 Task: Log work in the project AgileHorizon for the issue 'Upgrade the server infrastructure of a web application to improve performance and reliability' spent time as '2w 6d 19h 28m' and remaining time as '1w 1d 12h 4m' and add a flag. Now add the issue to the epic 'Cloud migration'. Log work in the project AgileHorizon for the issue 'Create a new online platform for online public speaking courses with advanced speech analysis and feedback features' spent time as '3w 6d 8h 57m' and remaining time as '2w 3d 22h 19m' and clone the issue. Now add the issue to the epic 'Network infrastructure upgrade'
Action: Mouse moved to (236, 75)
Screenshot: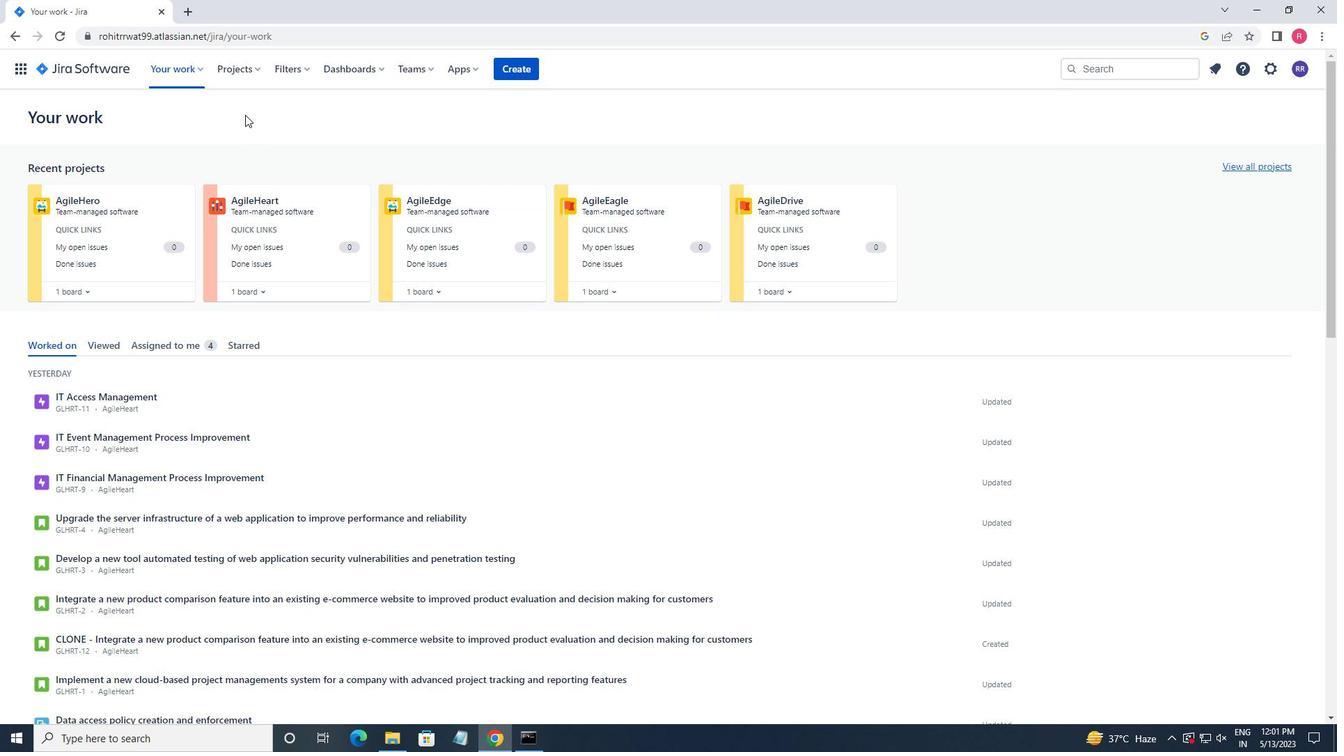 
Action: Mouse pressed left at (236, 75)
Screenshot: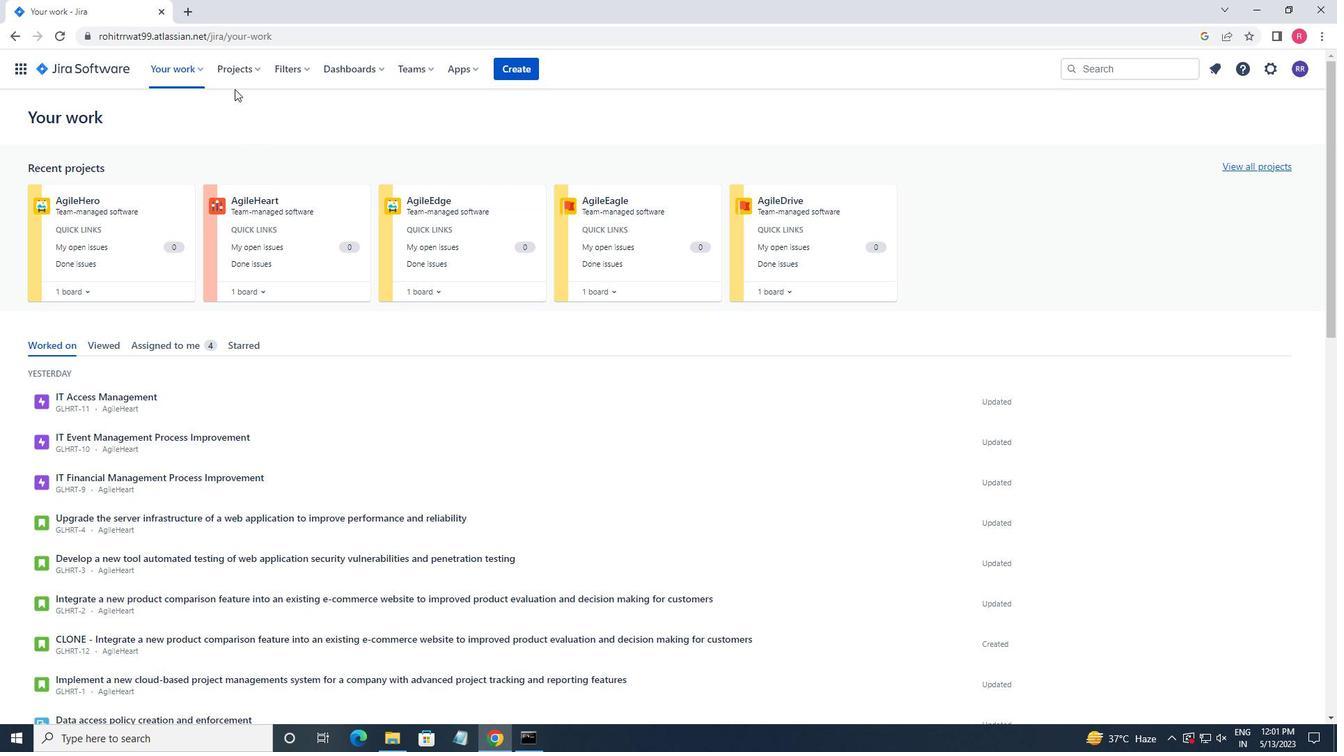 
Action: Mouse moved to (280, 138)
Screenshot: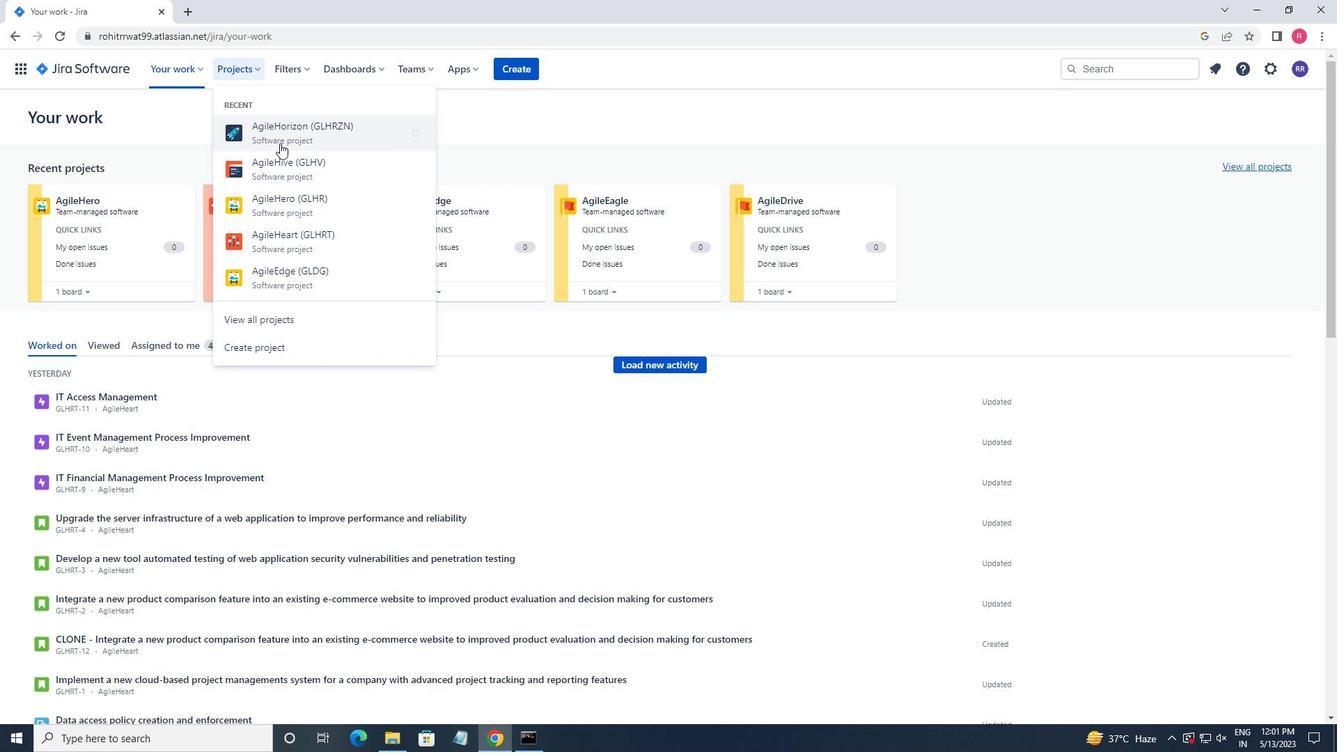
Action: Mouse pressed left at (280, 138)
Screenshot: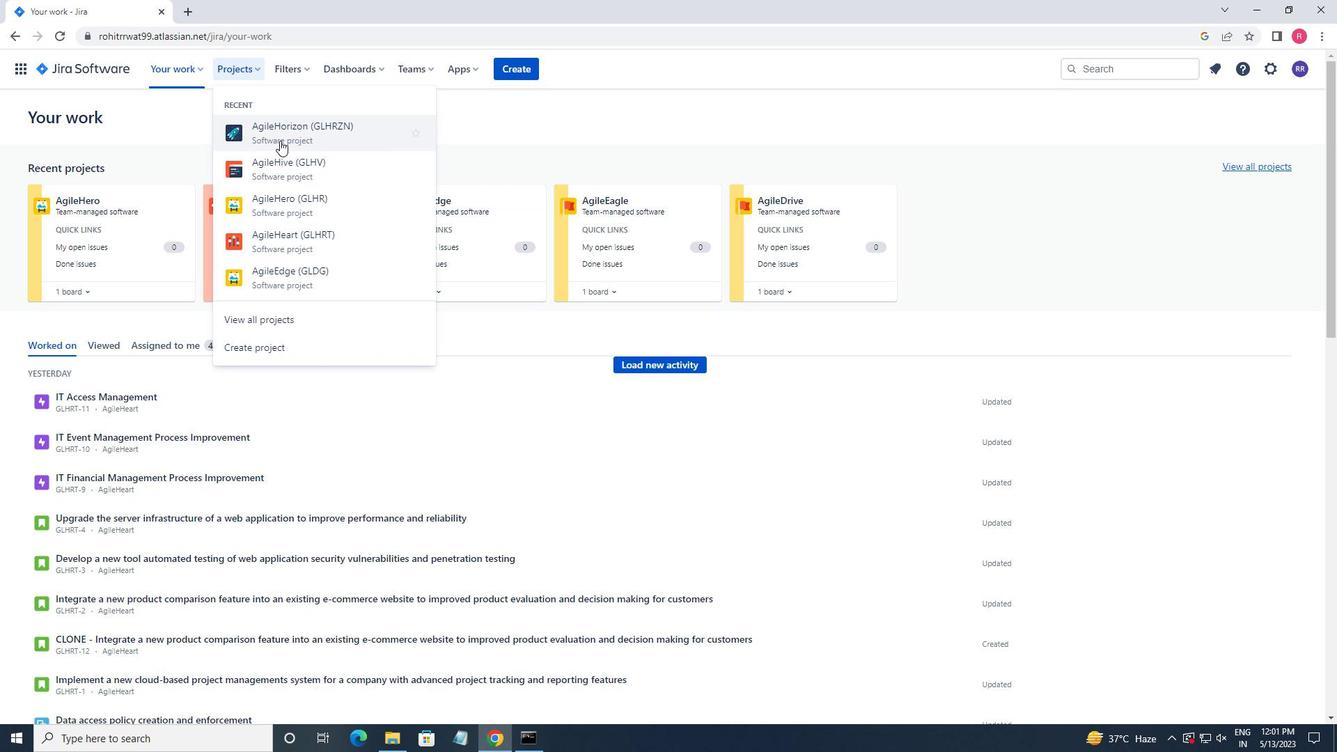 
Action: Mouse moved to (66, 217)
Screenshot: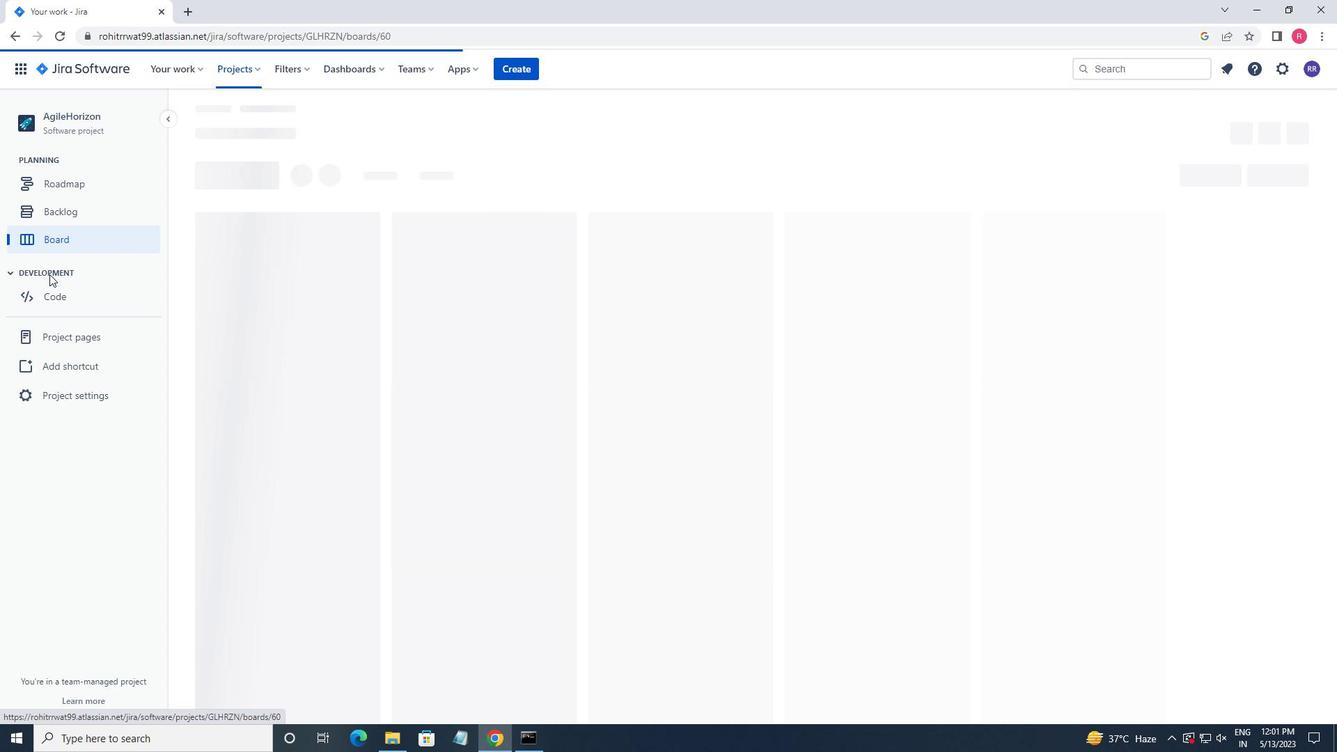 
Action: Mouse pressed left at (66, 217)
Screenshot: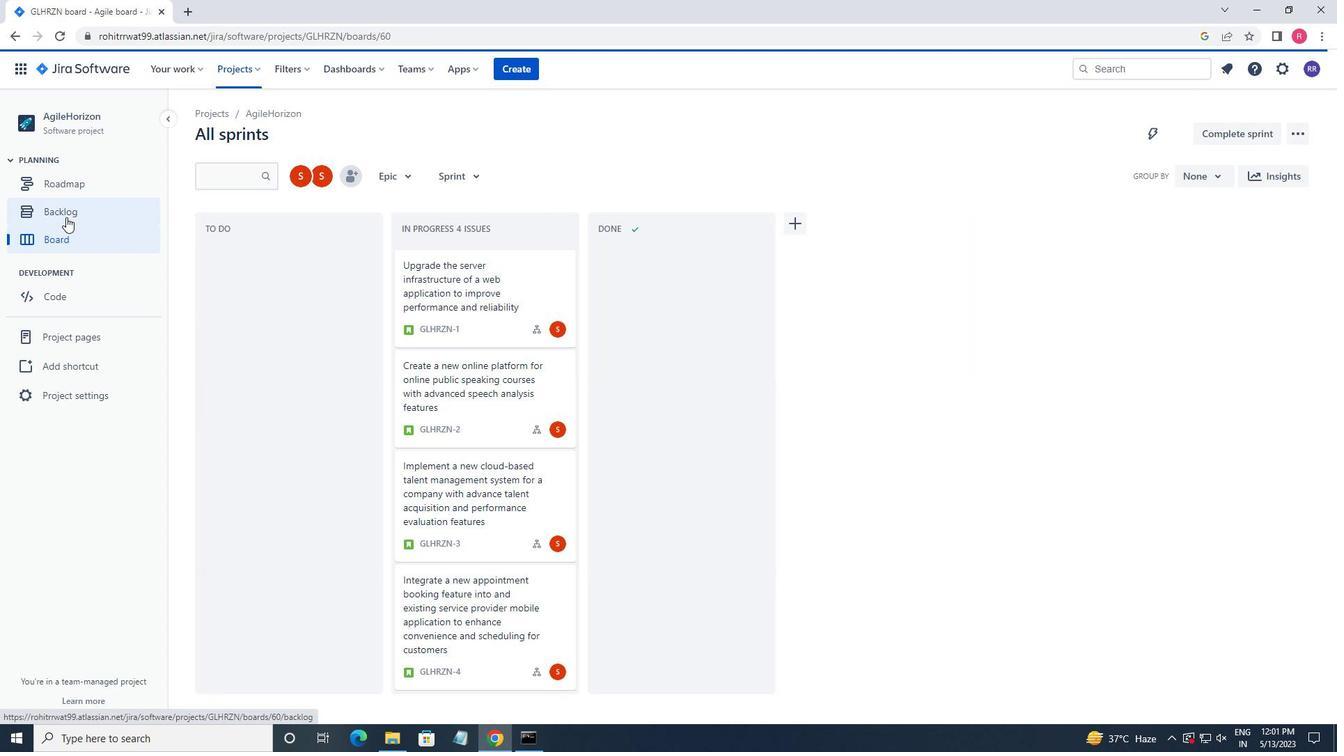 
Action: Mouse moved to (1046, 255)
Screenshot: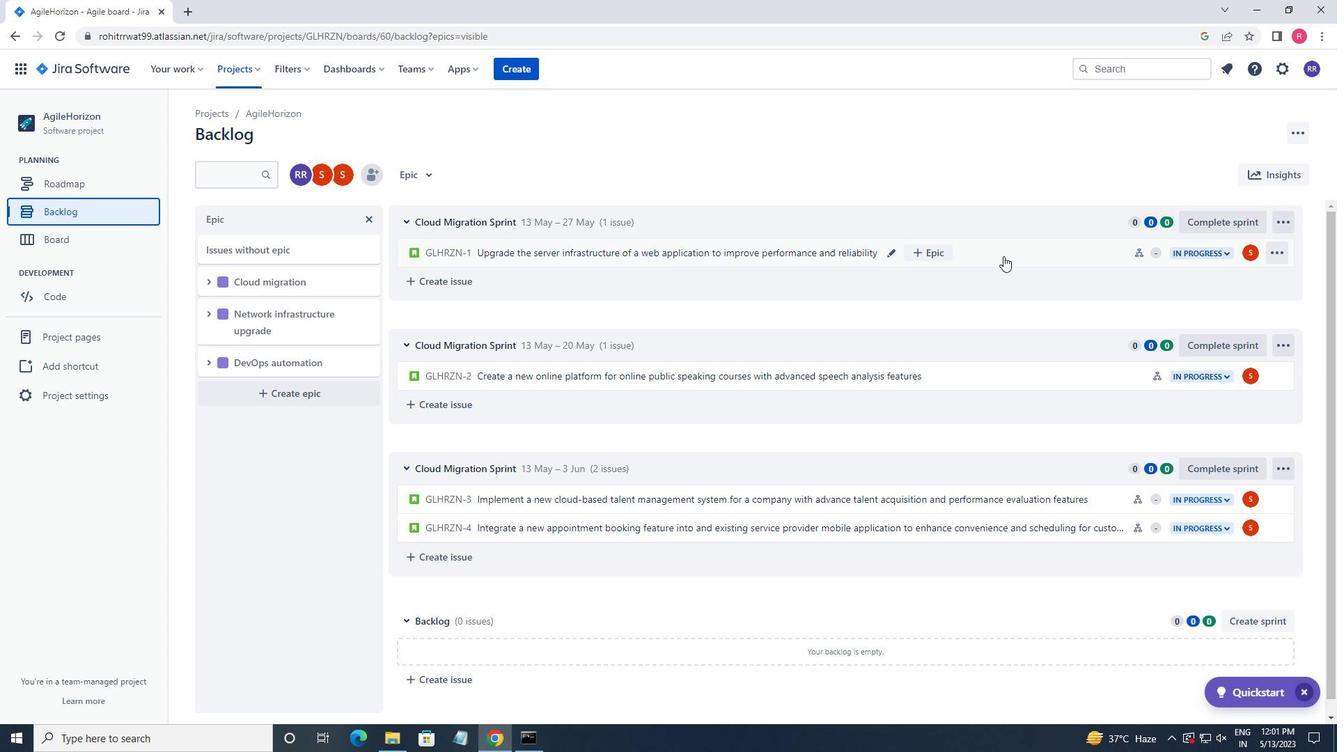 
Action: Mouse pressed left at (1046, 255)
Screenshot: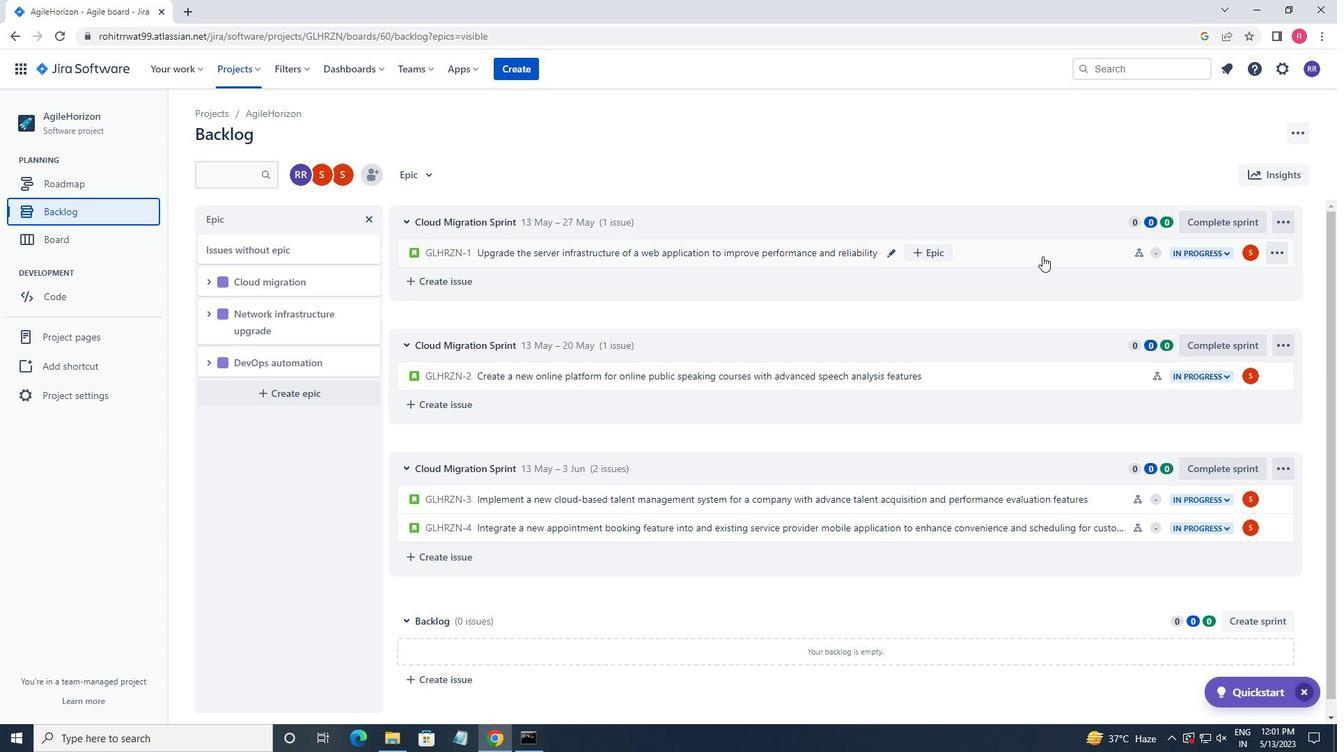 
Action: Mouse moved to (1293, 137)
Screenshot: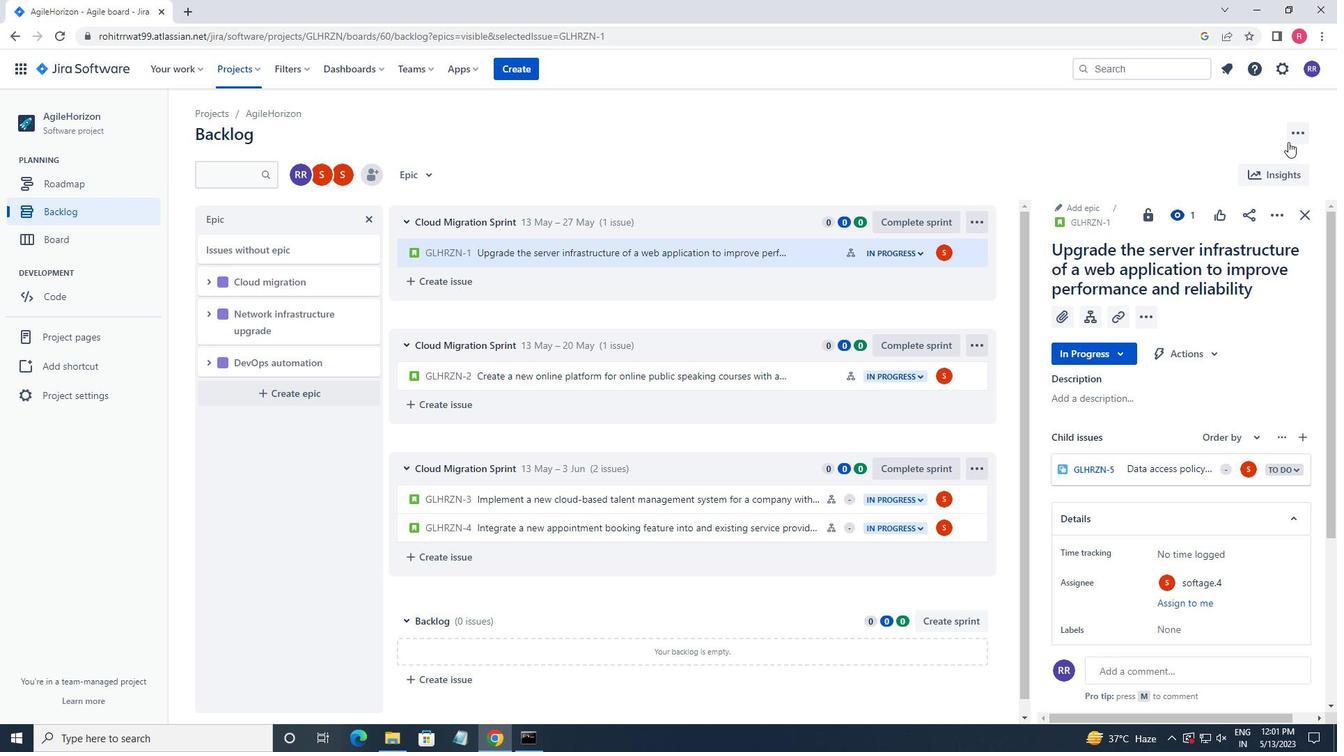 
Action: Mouse pressed left at (1293, 137)
Screenshot: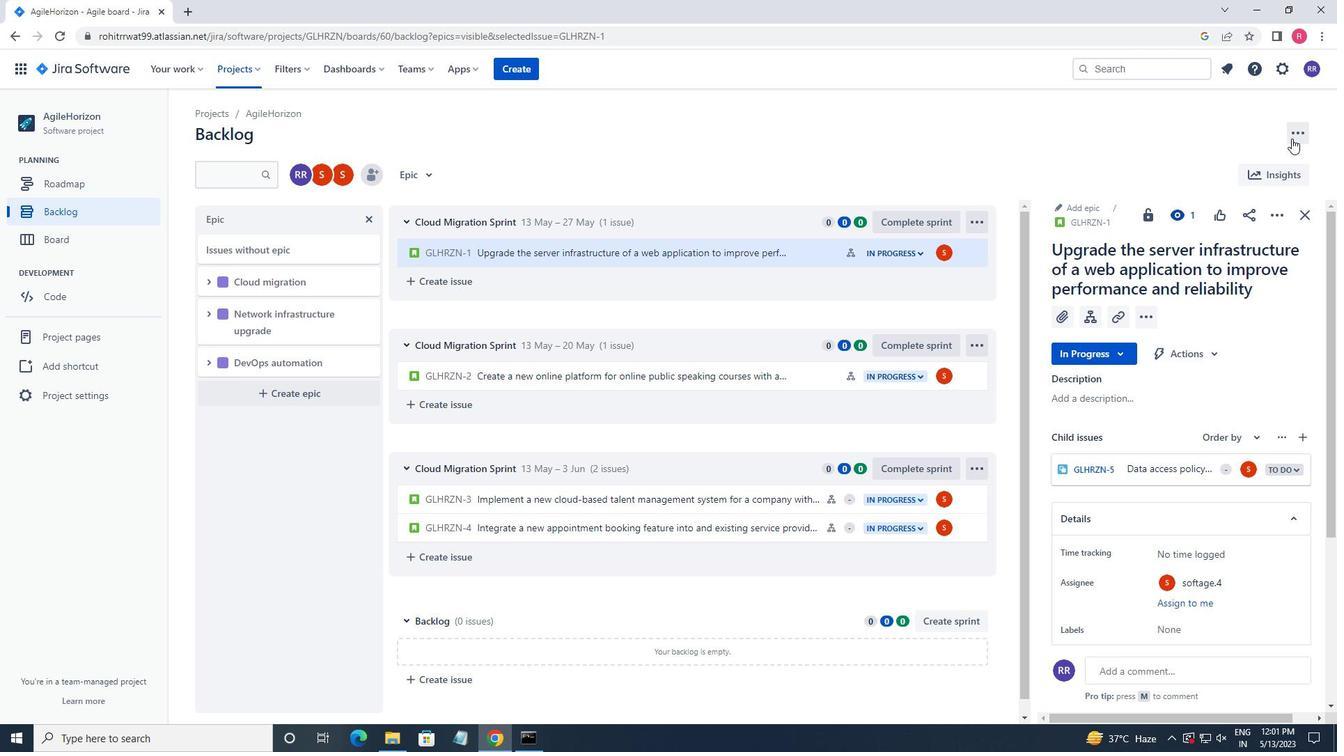 
Action: Mouse moved to (1271, 217)
Screenshot: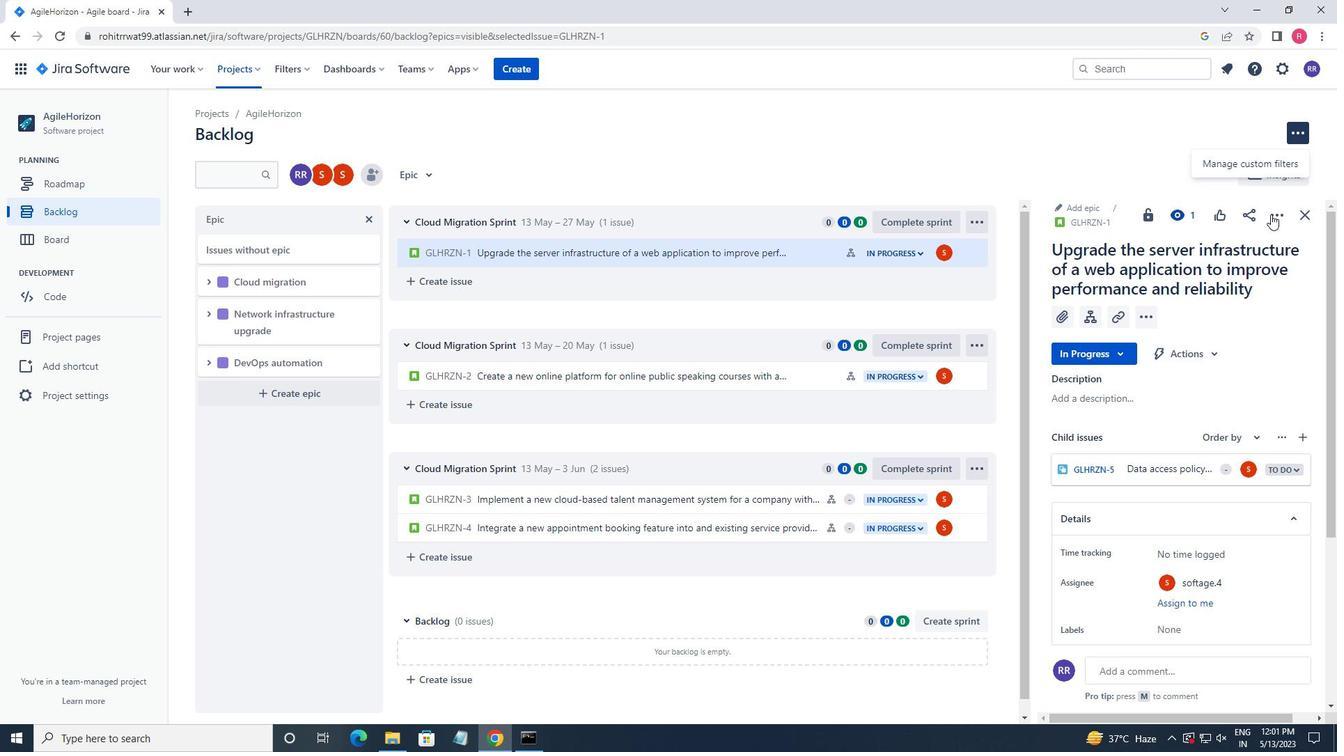 
Action: Mouse pressed left at (1271, 217)
Screenshot: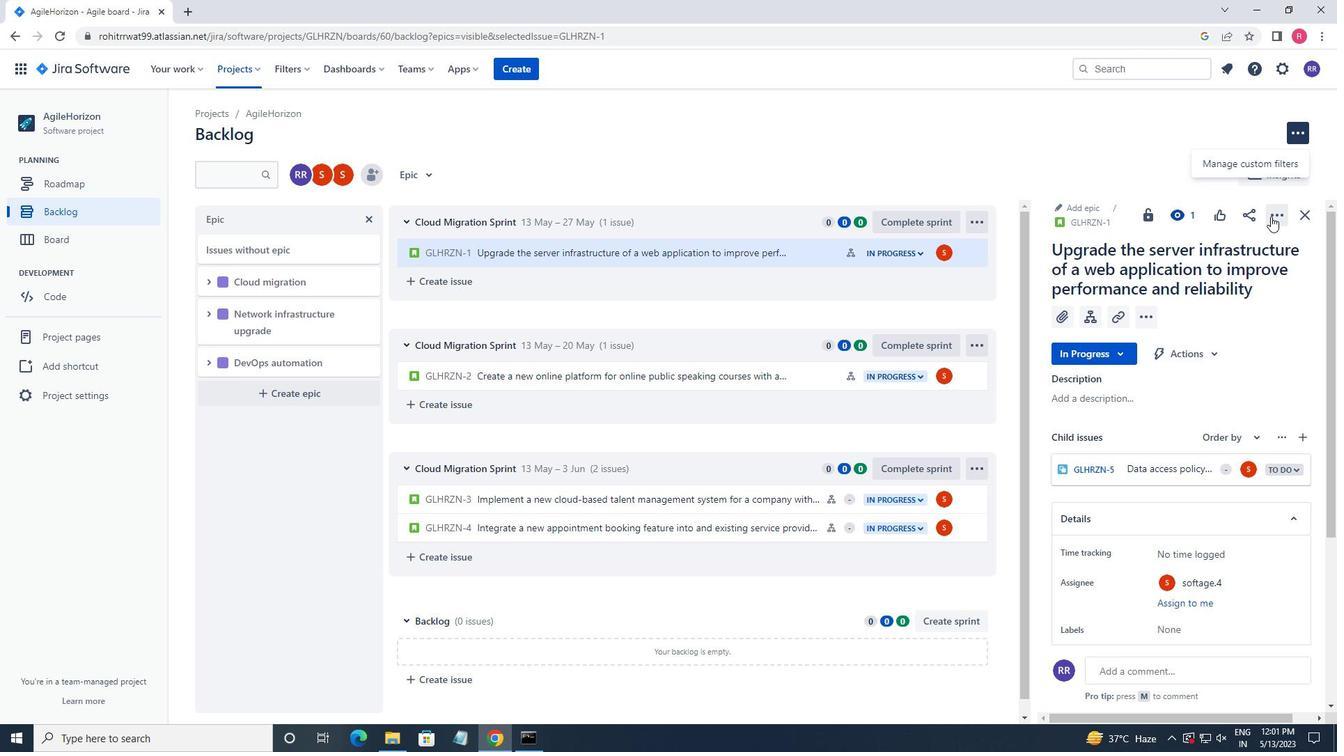 
Action: Mouse moved to (1221, 252)
Screenshot: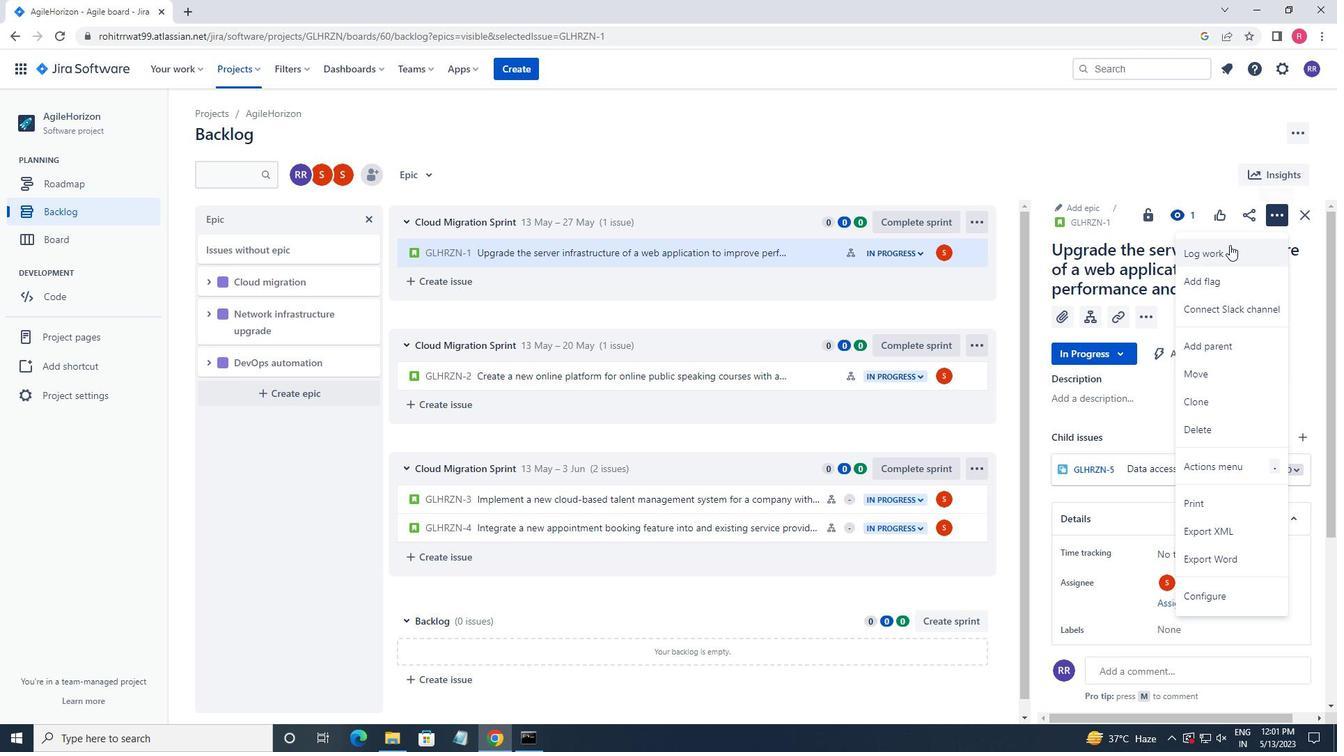 
Action: Mouse pressed left at (1221, 252)
Screenshot: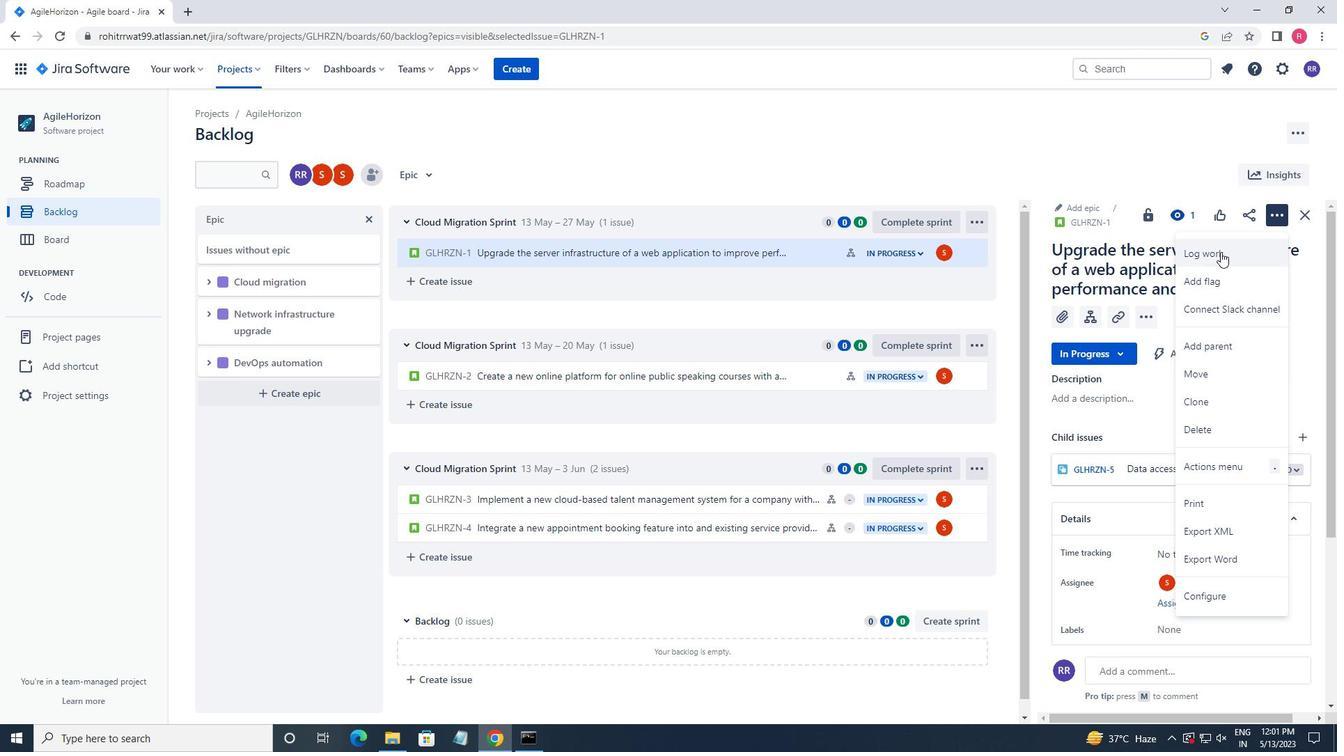
Action: Mouse moved to (976, 390)
Screenshot: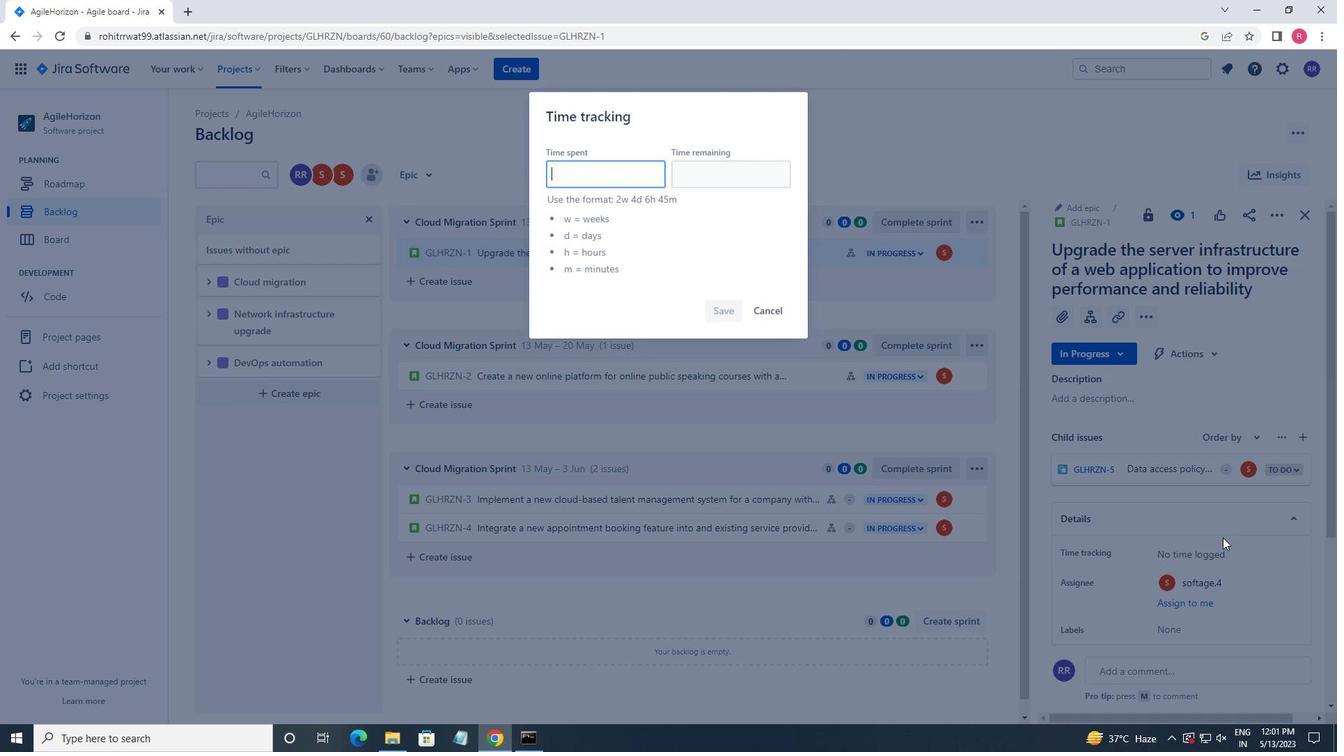 
Action: Key pressed 2w<Key.space>6d<Key.space>19h<Key.space>28m<Key.tab>1w<Key.space>1d<Key.space>12h<Key.space>4m
Screenshot: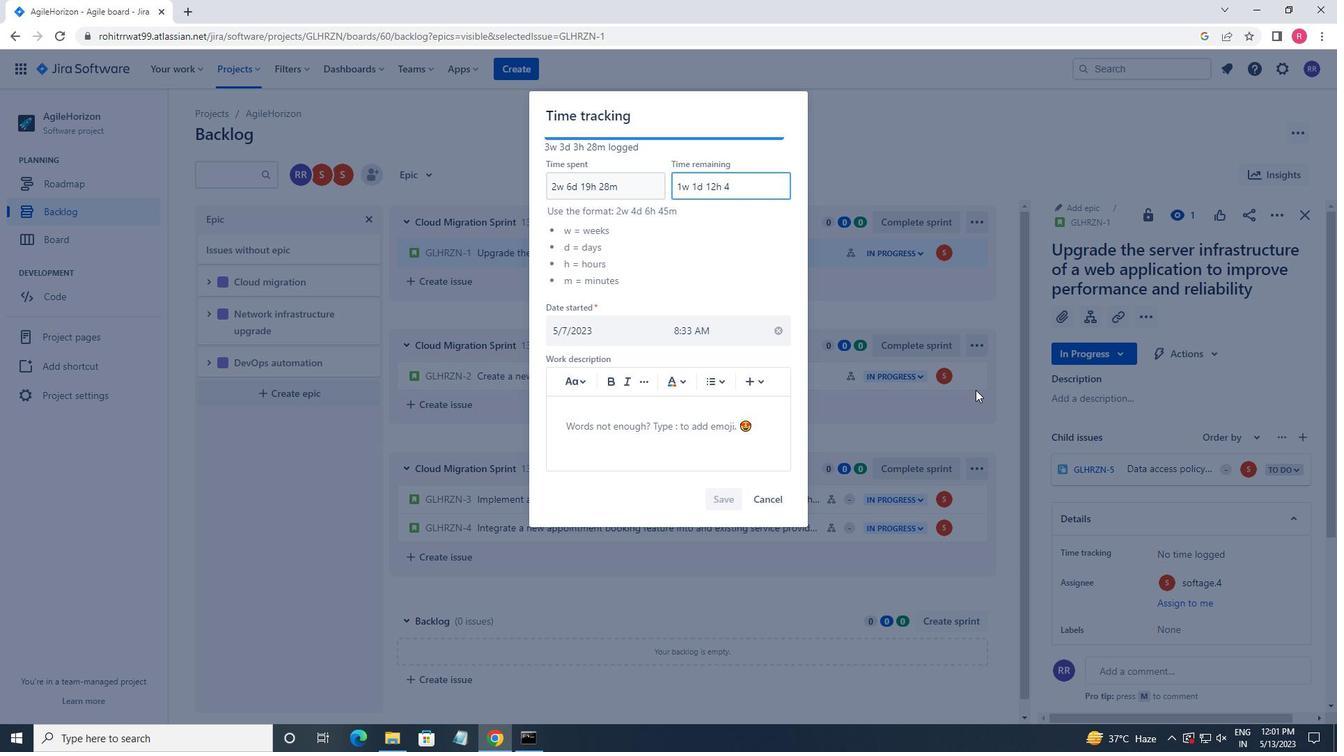 
Action: Mouse moved to (721, 500)
Screenshot: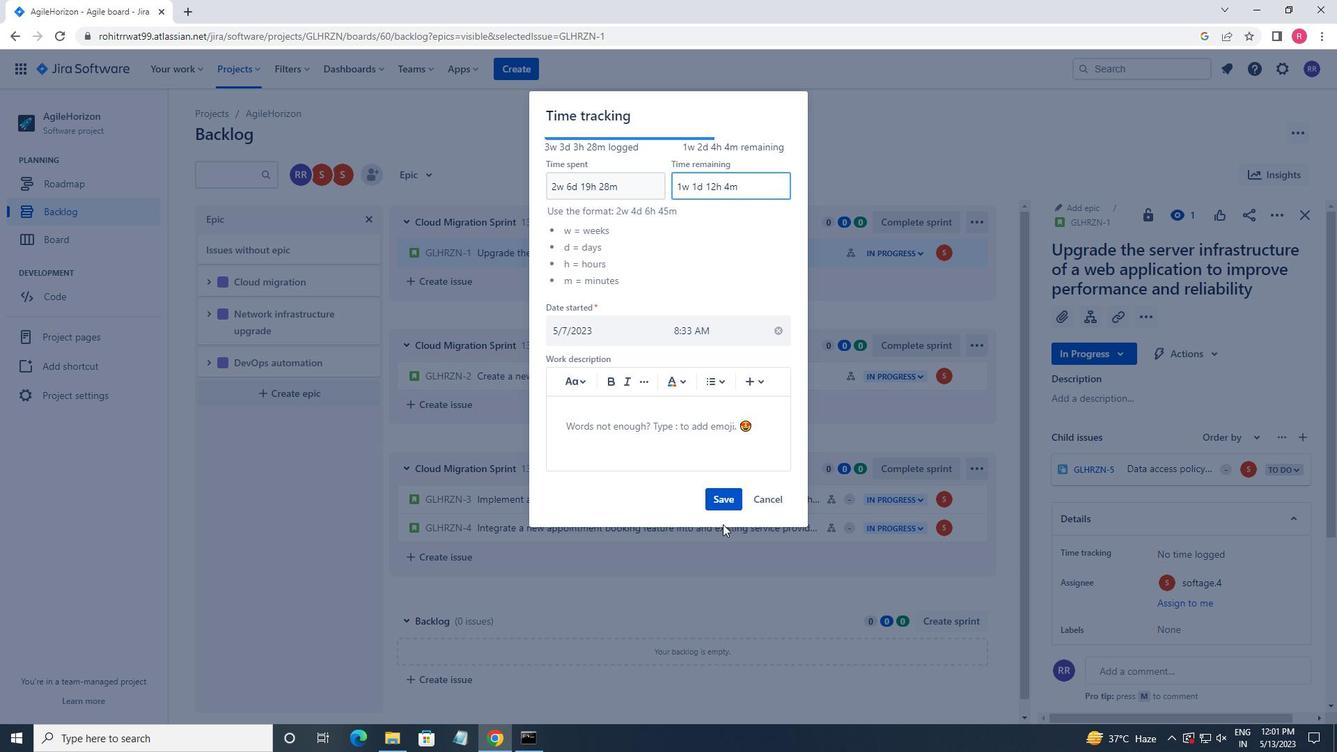 
Action: Mouse pressed left at (721, 500)
Screenshot: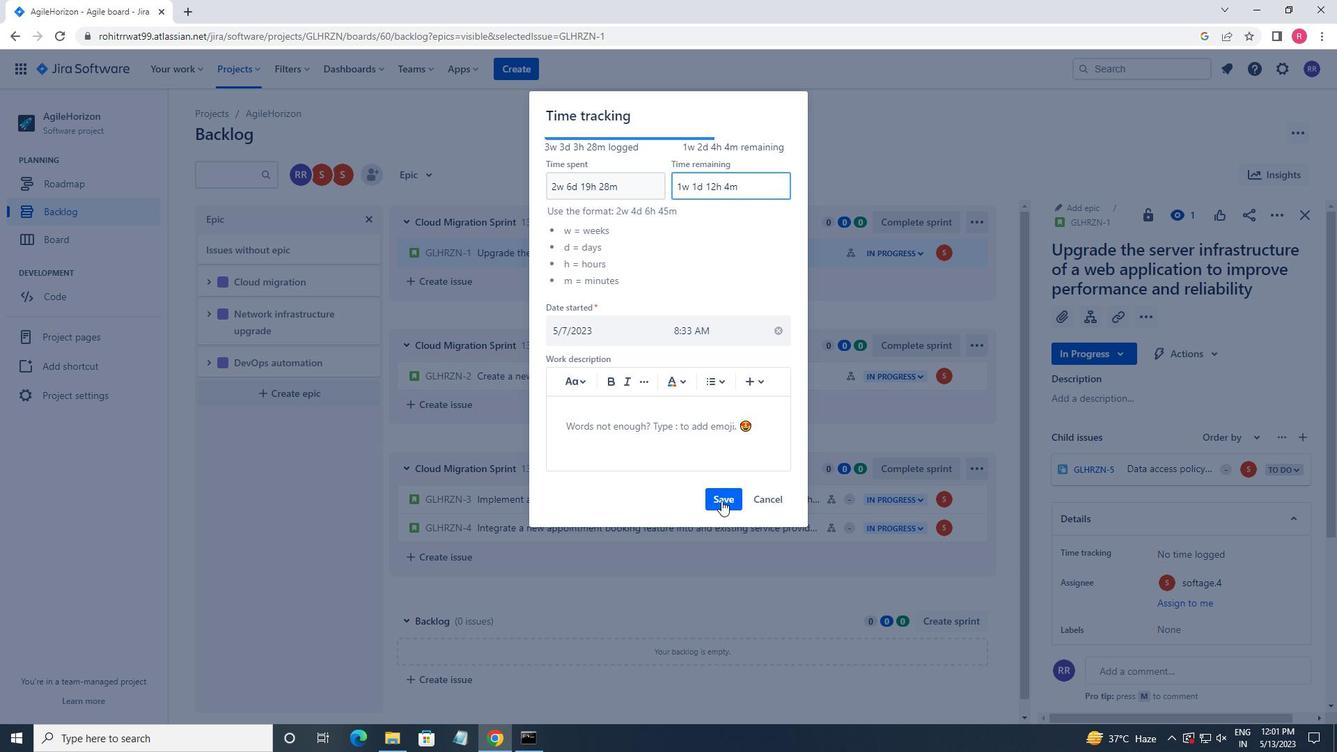 
Action: Mouse moved to (1282, 216)
Screenshot: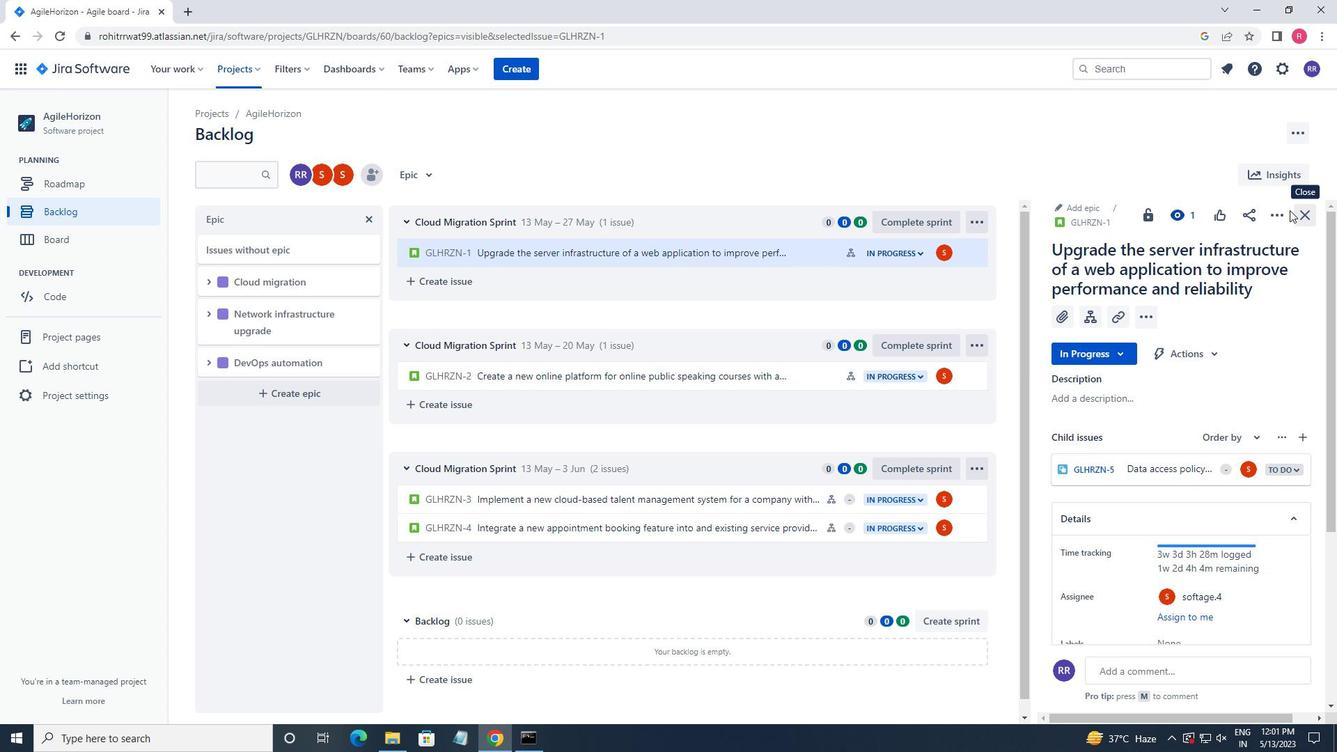 
Action: Mouse pressed left at (1282, 216)
Screenshot: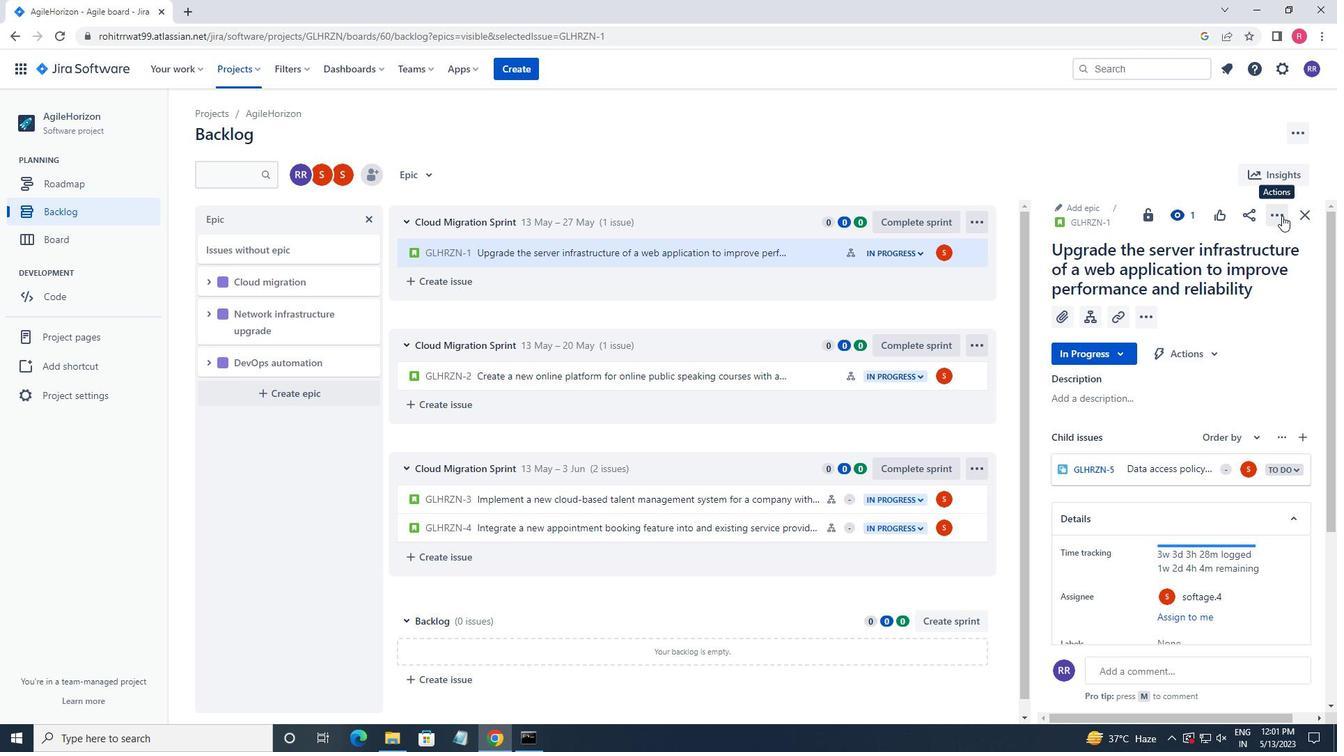 
Action: Mouse moved to (1236, 284)
Screenshot: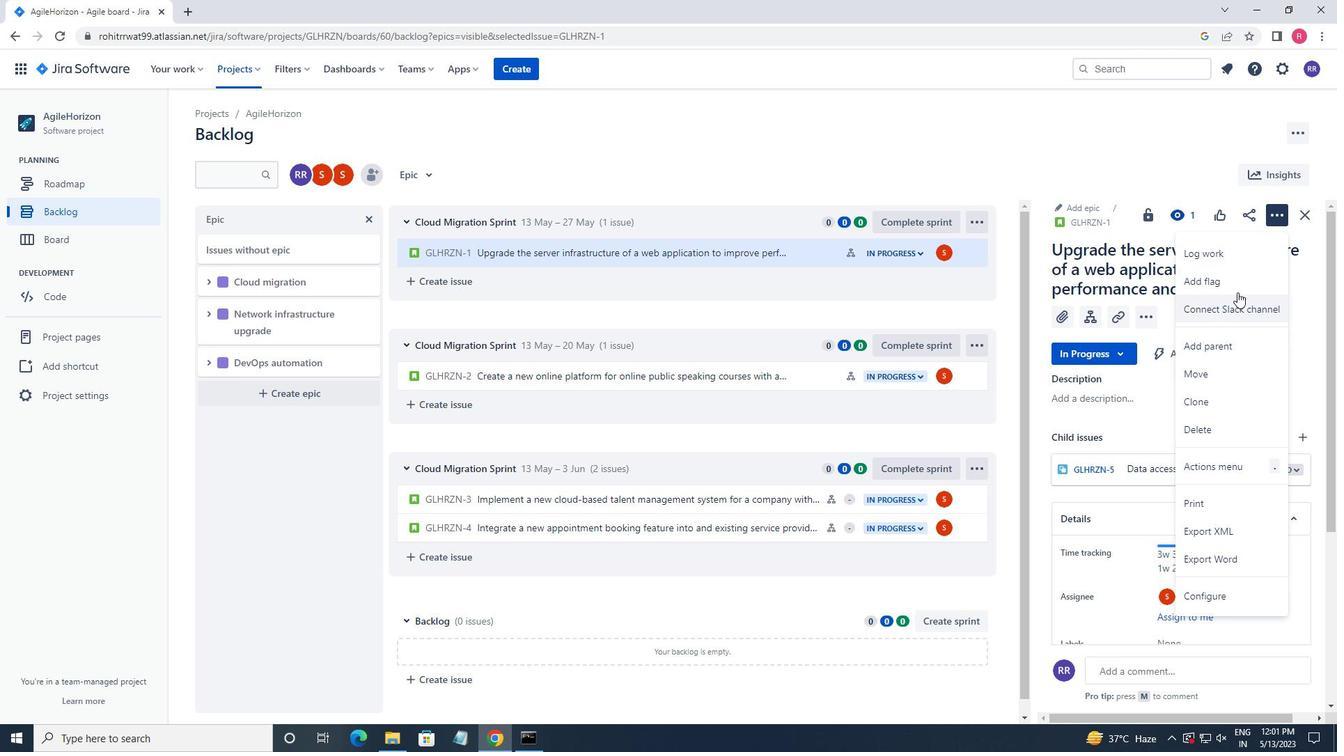 
Action: Mouse pressed left at (1236, 284)
Screenshot: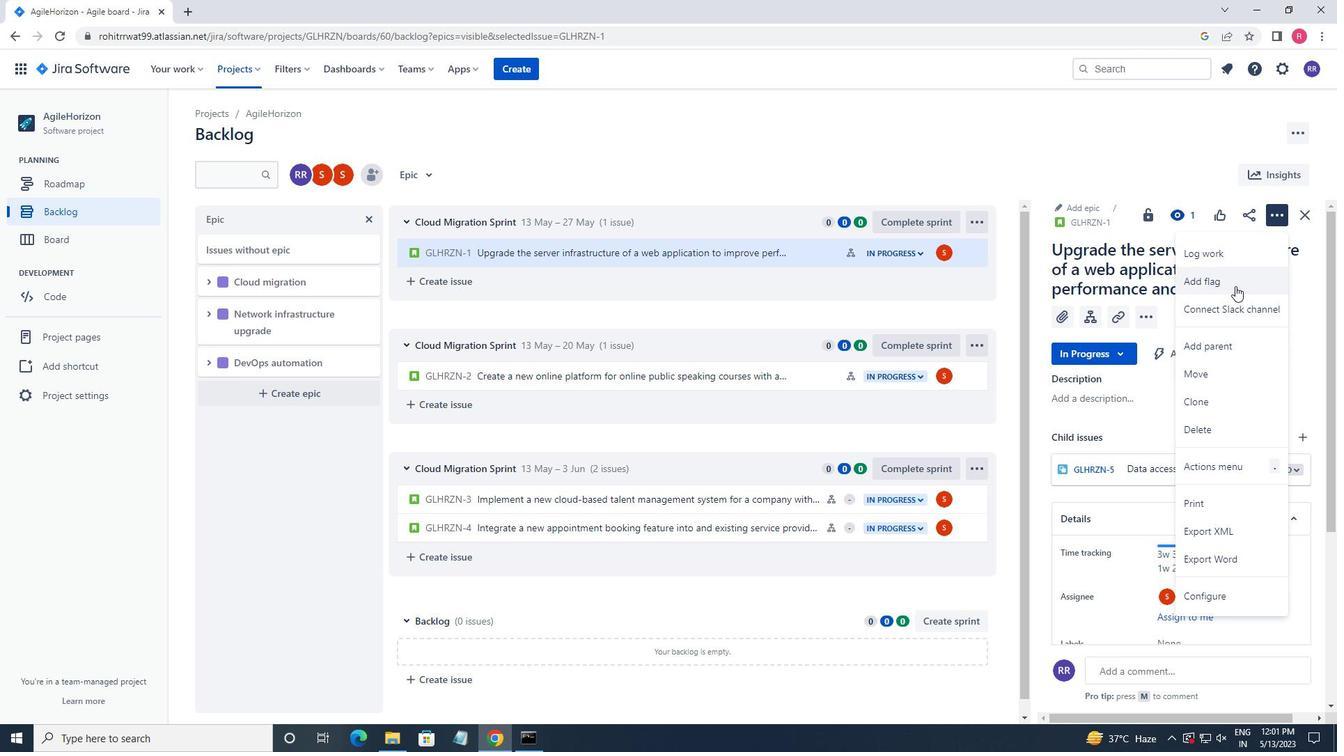 
Action: Mouse moved to (789, 251)
Screenshot: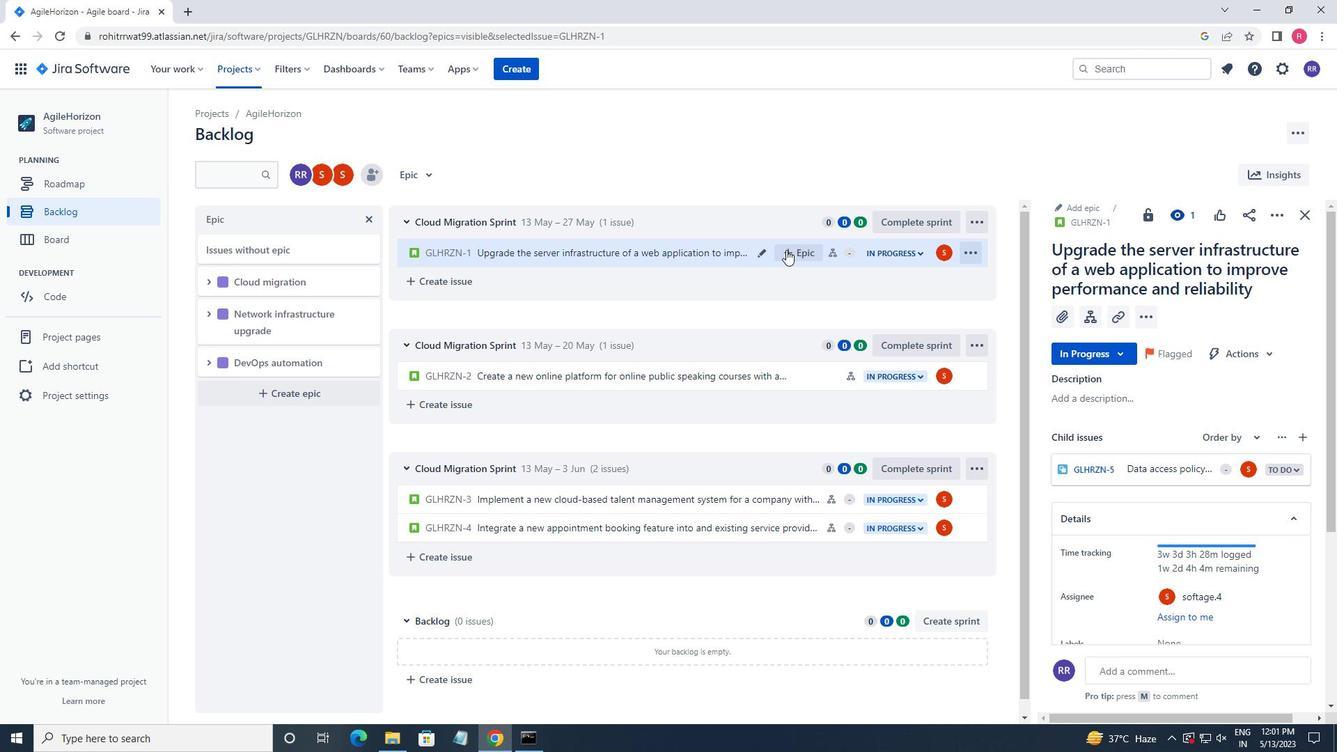 
Action: Mouse pressed left at (789, 251)
Screenshot: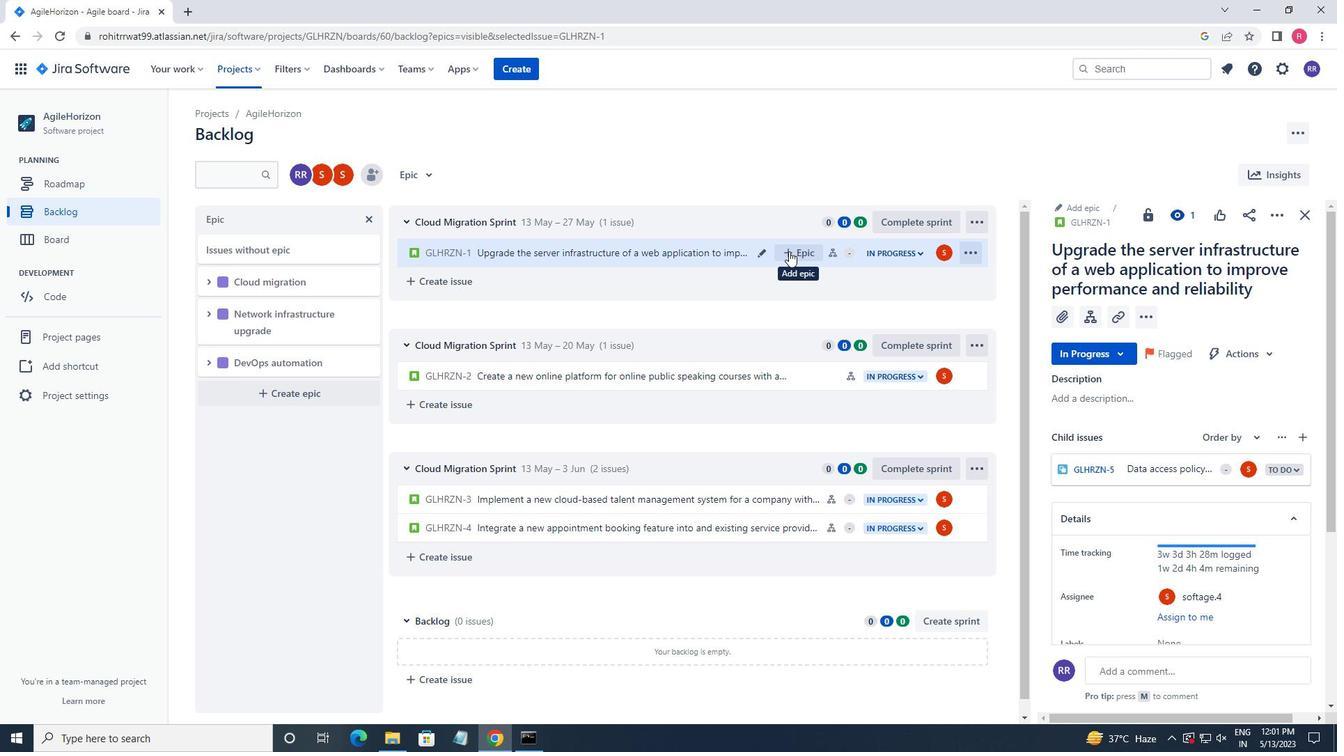 
Action: Mouse moved to (850, 353)
Screenshot: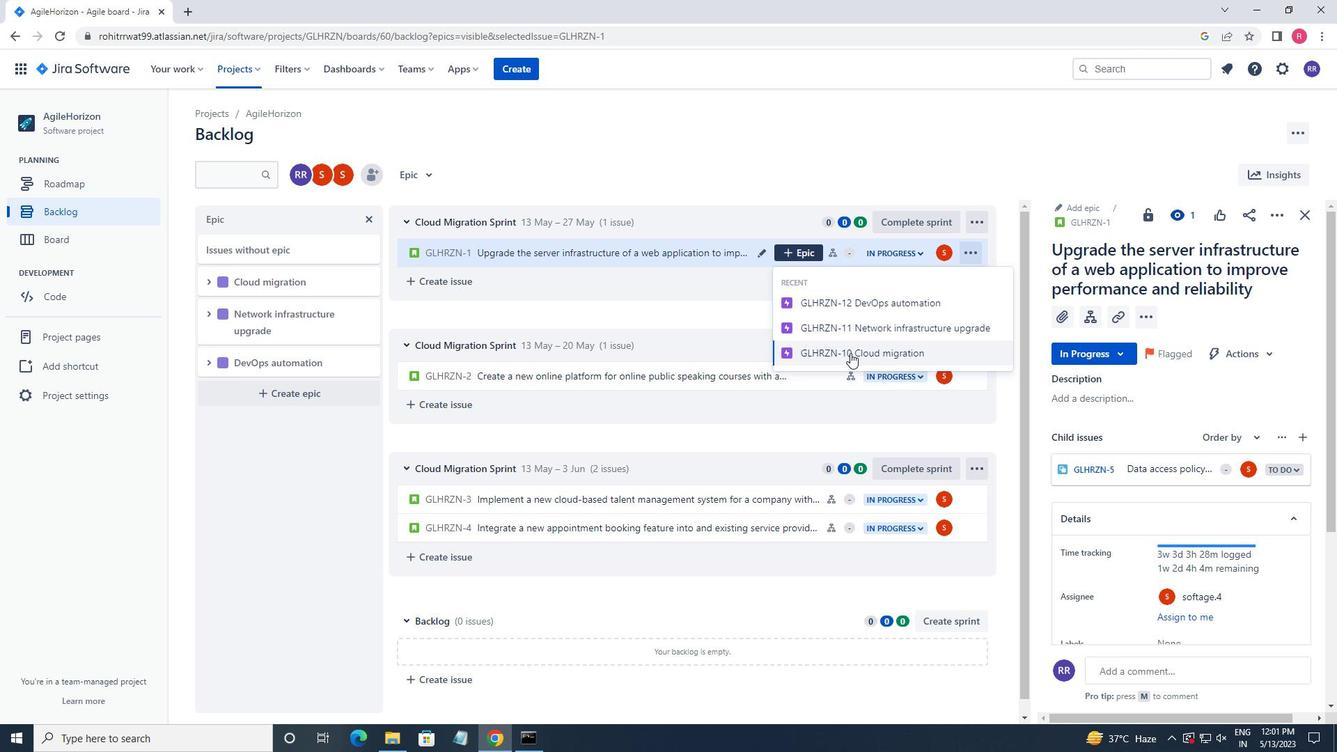 
Action: Mouse pressed left at (850, 353)
Screenshot: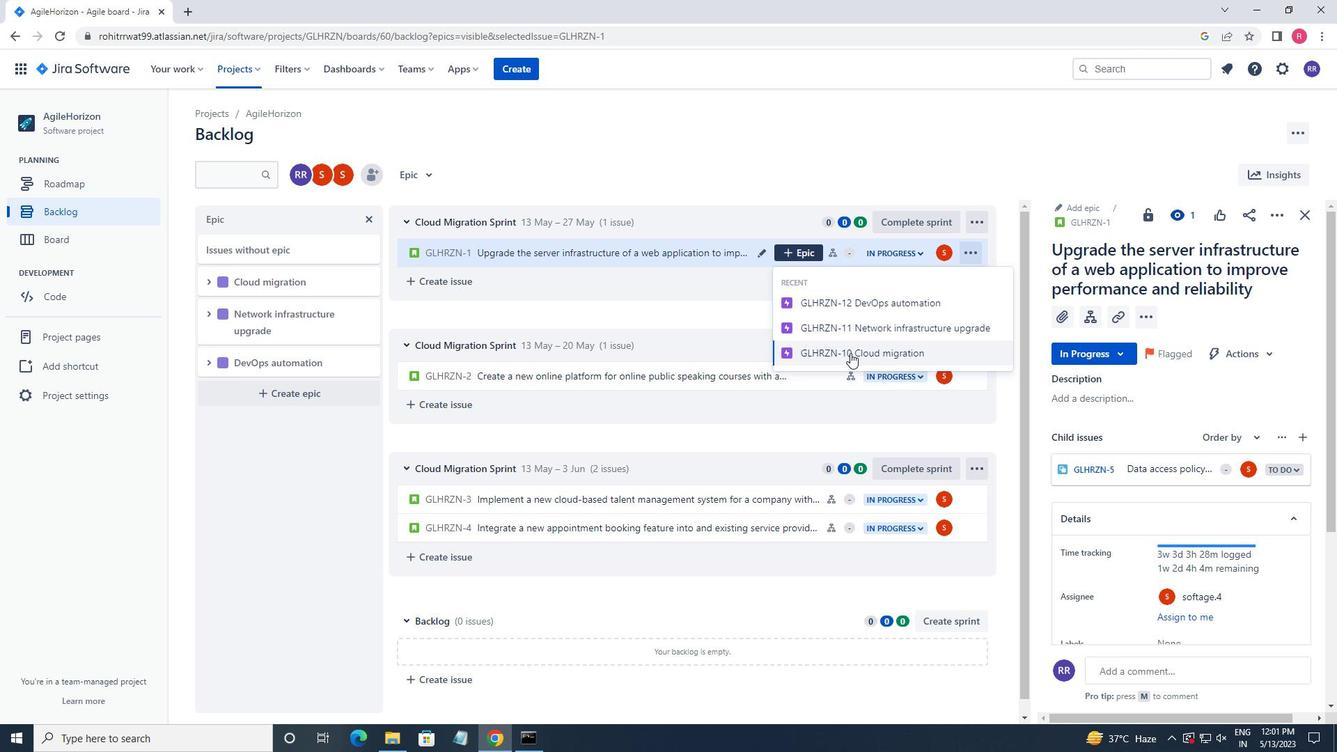 
Action: Mouse moved to (724, 383)
Screenshot: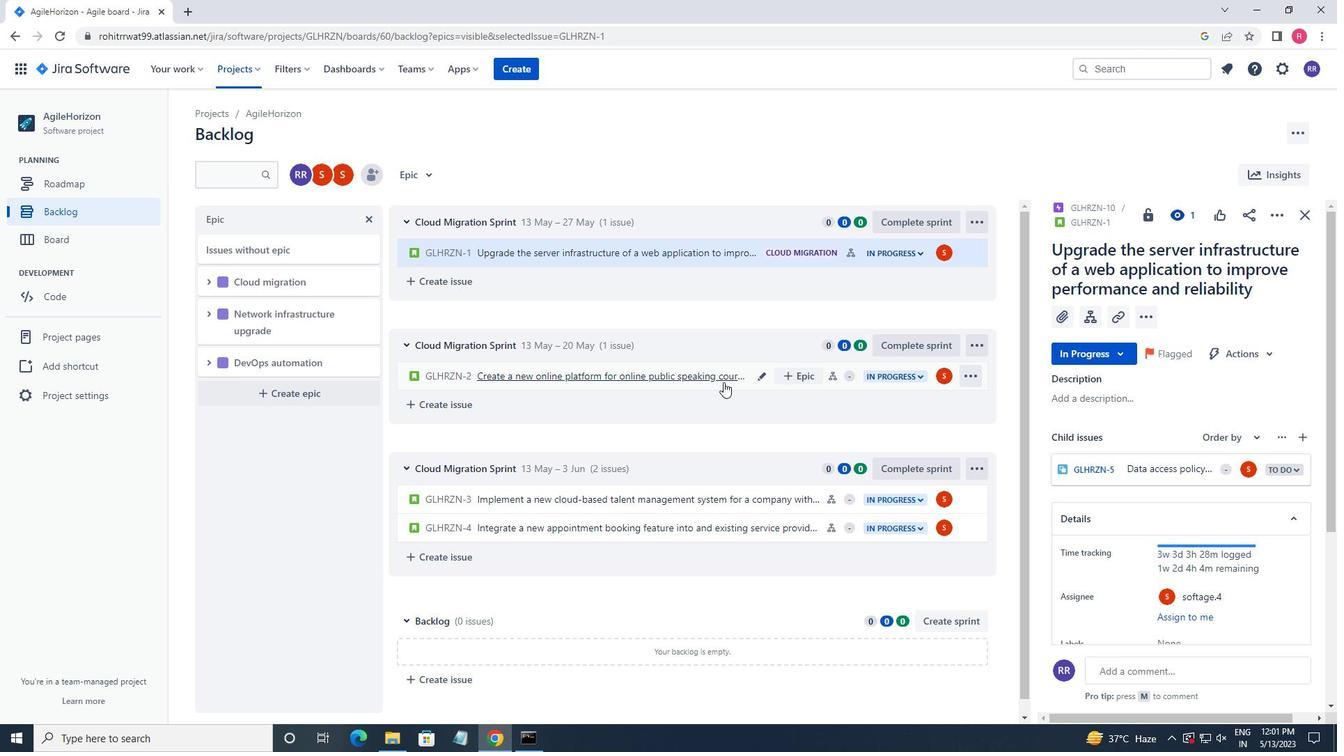 
Action: Mouse pressed left at (724, 383)
Screenshot: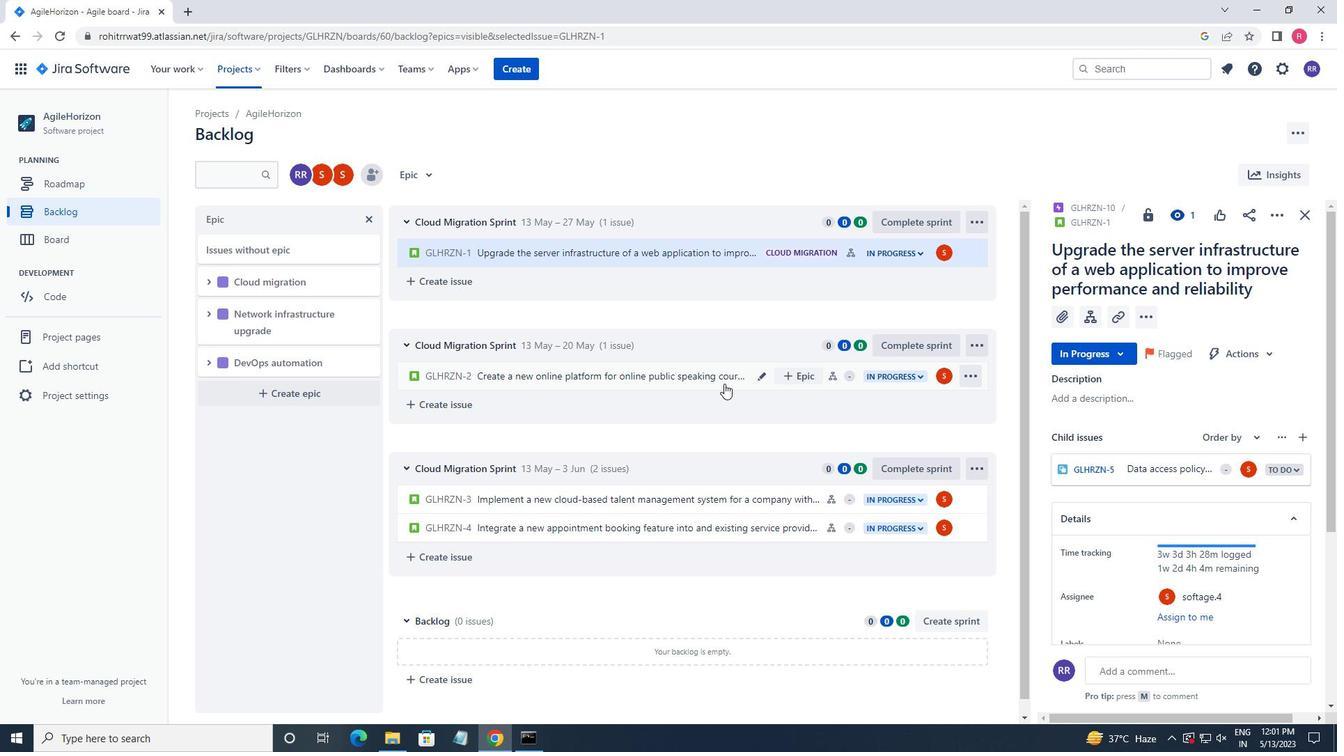 
Action: Mouse moved to (1275, 219)
Screenshot: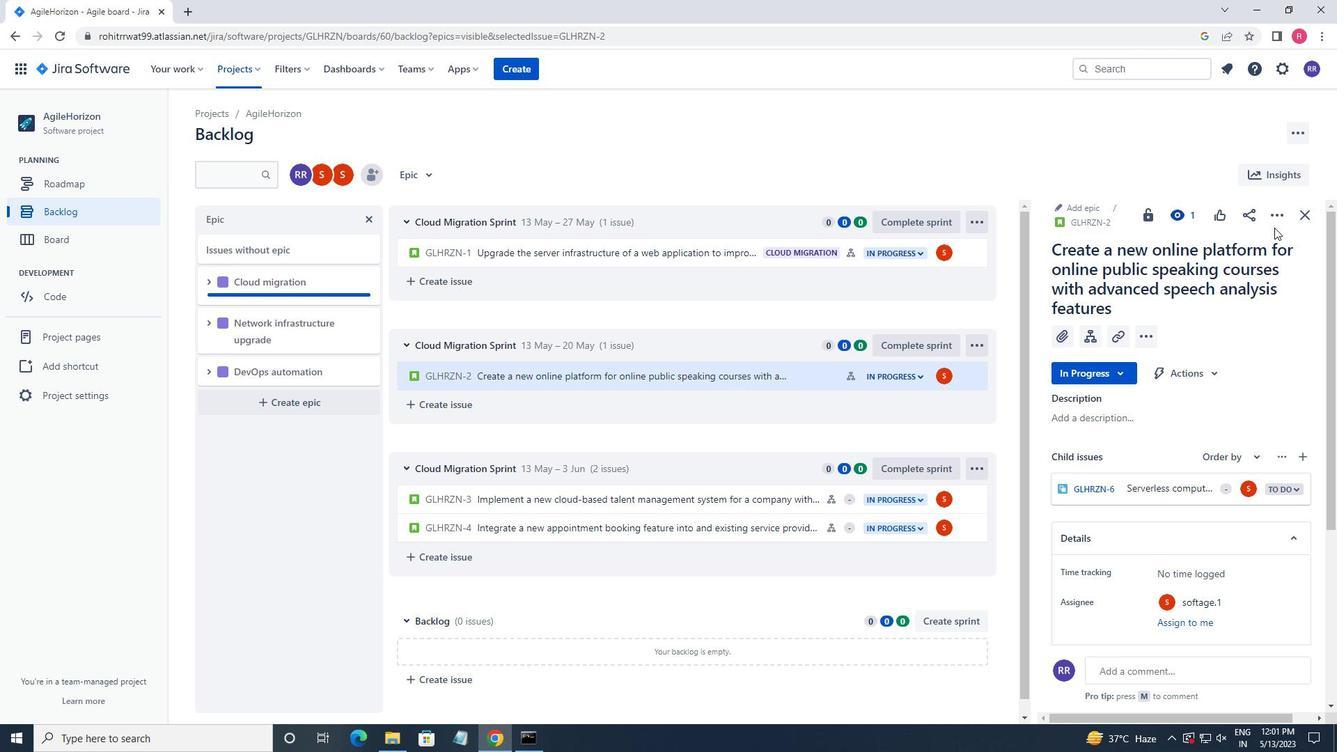 
Action: Mouse pressed left at (1275, 219)
Screenshot: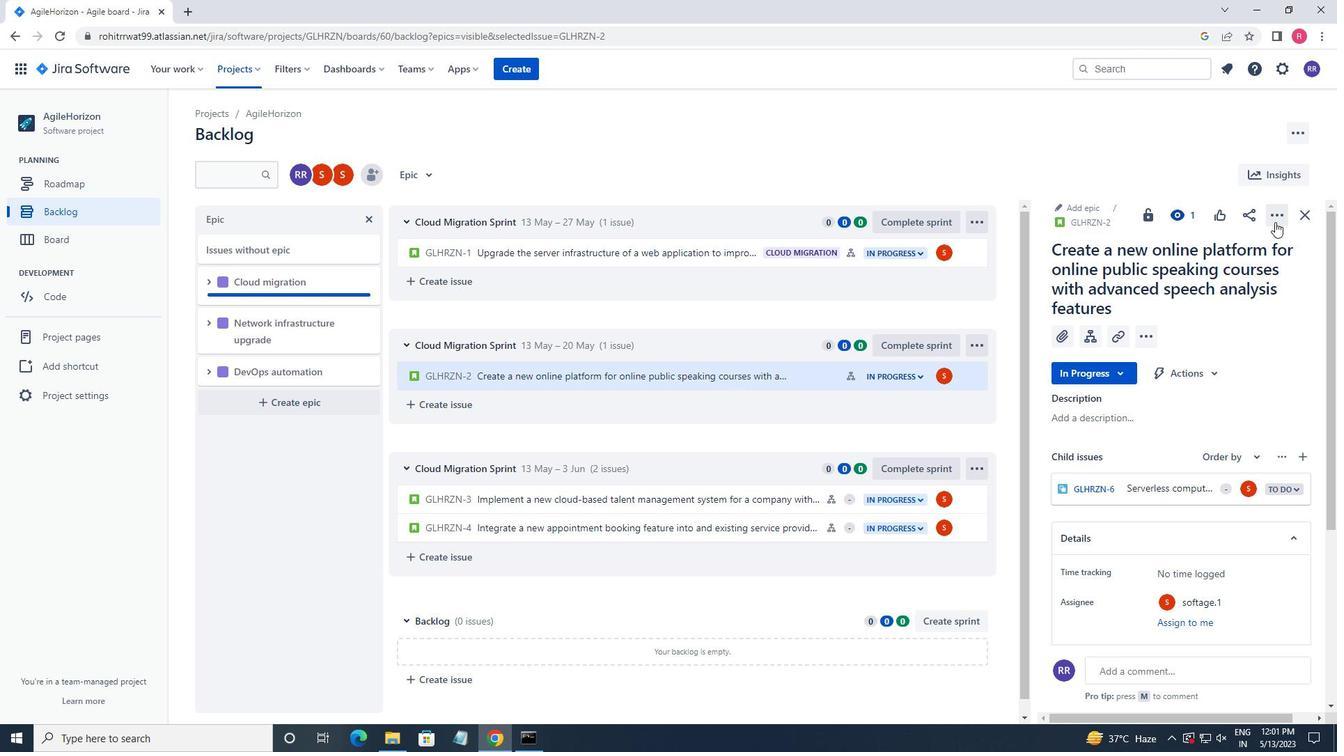
Action: Mouse moved to (1234, 252)
Screenshot: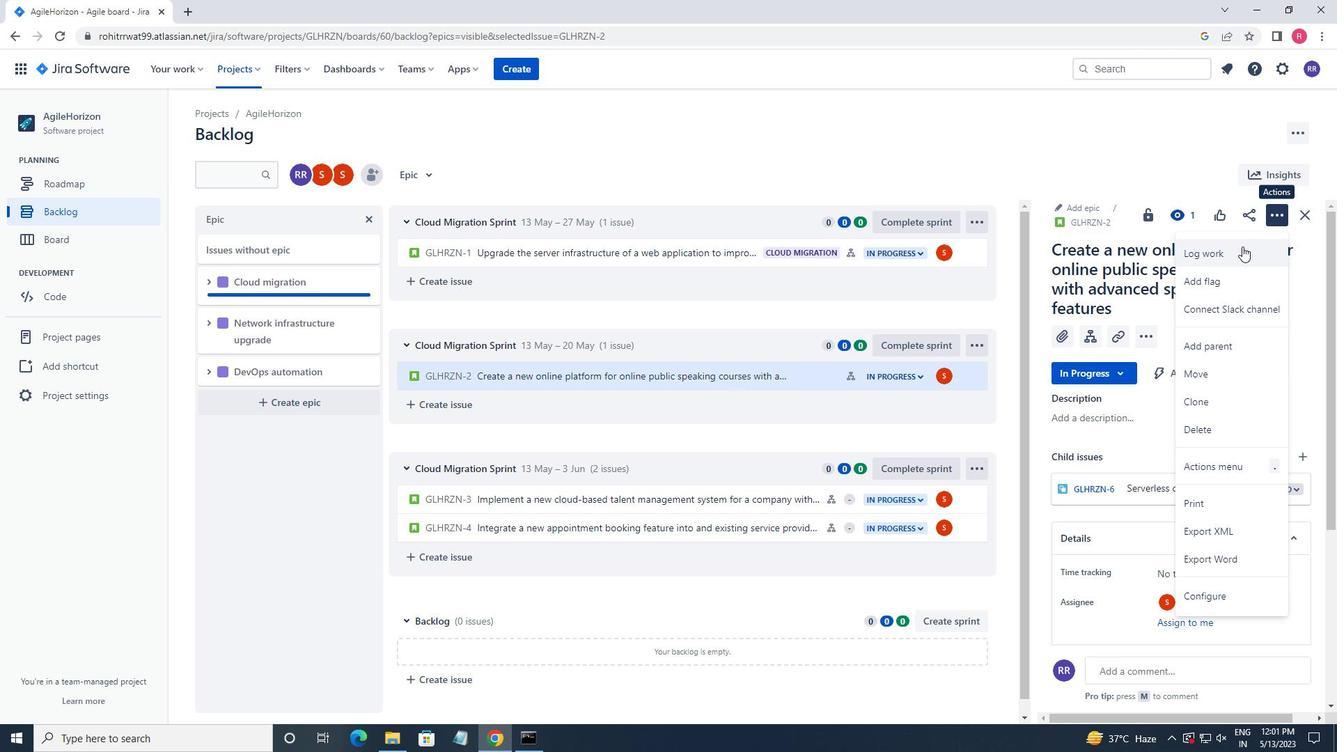 
Action: Mouse pressed left at (1234, 252)
Screenshot: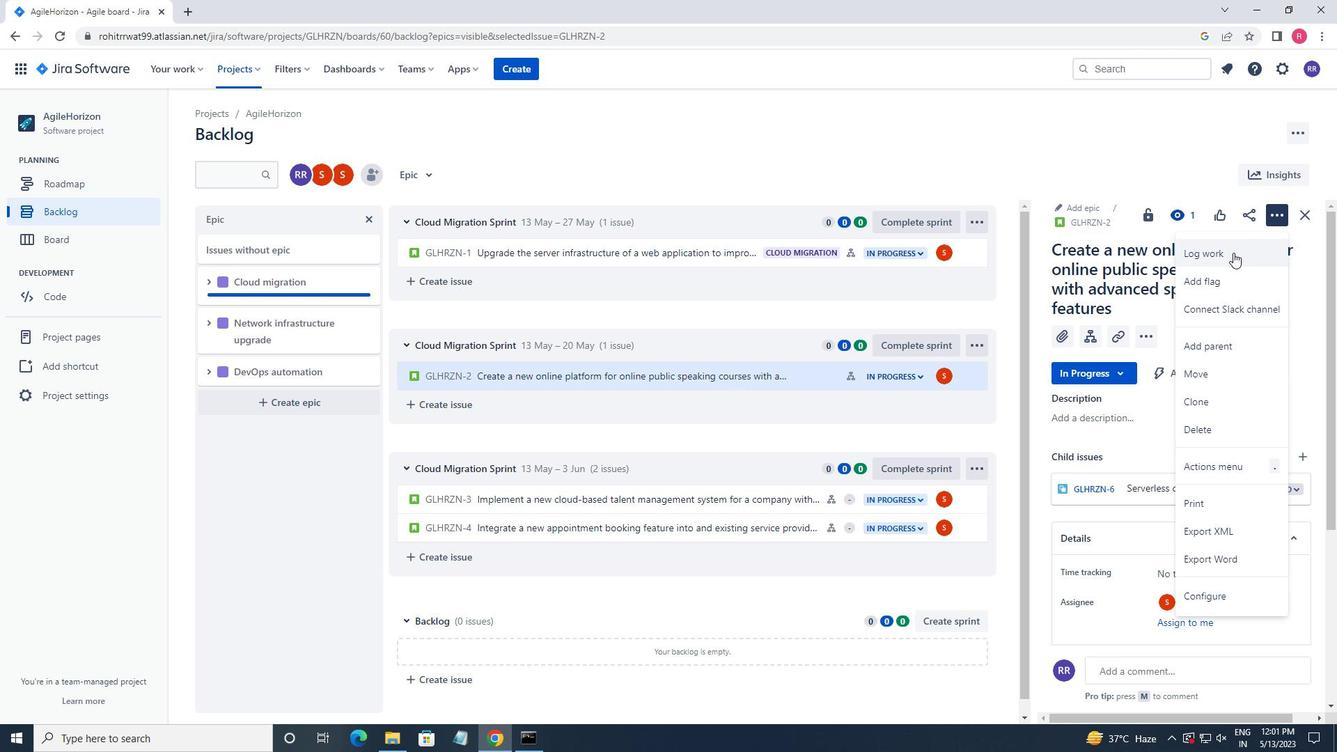 
Action: Key pressed 3w<Key.space>6d<Key.space>8h<Key.space>57m<Key.tab>2w<Key.space>3d<Key.space>22h<Key.space>19m
Screenshot: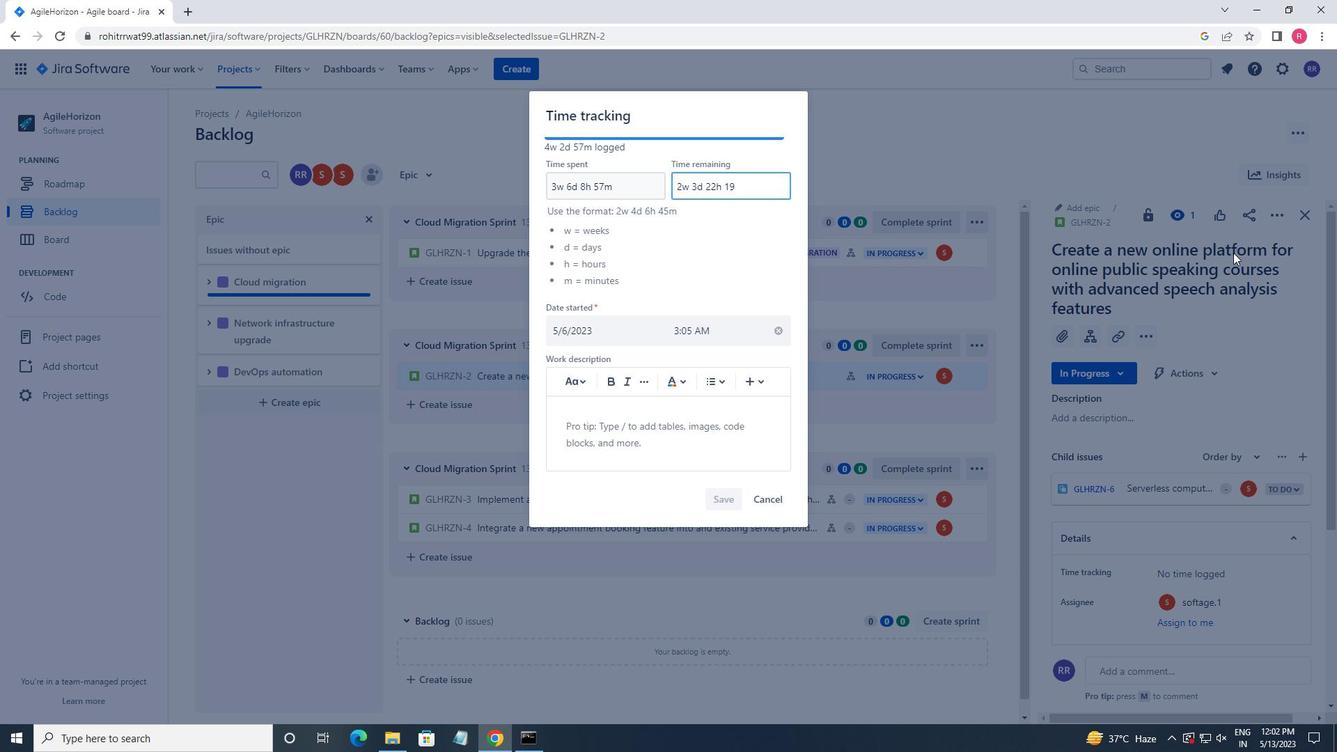 
Action: Mouse scrolled (1234, 252) with delta (0, 0)
Screenshot: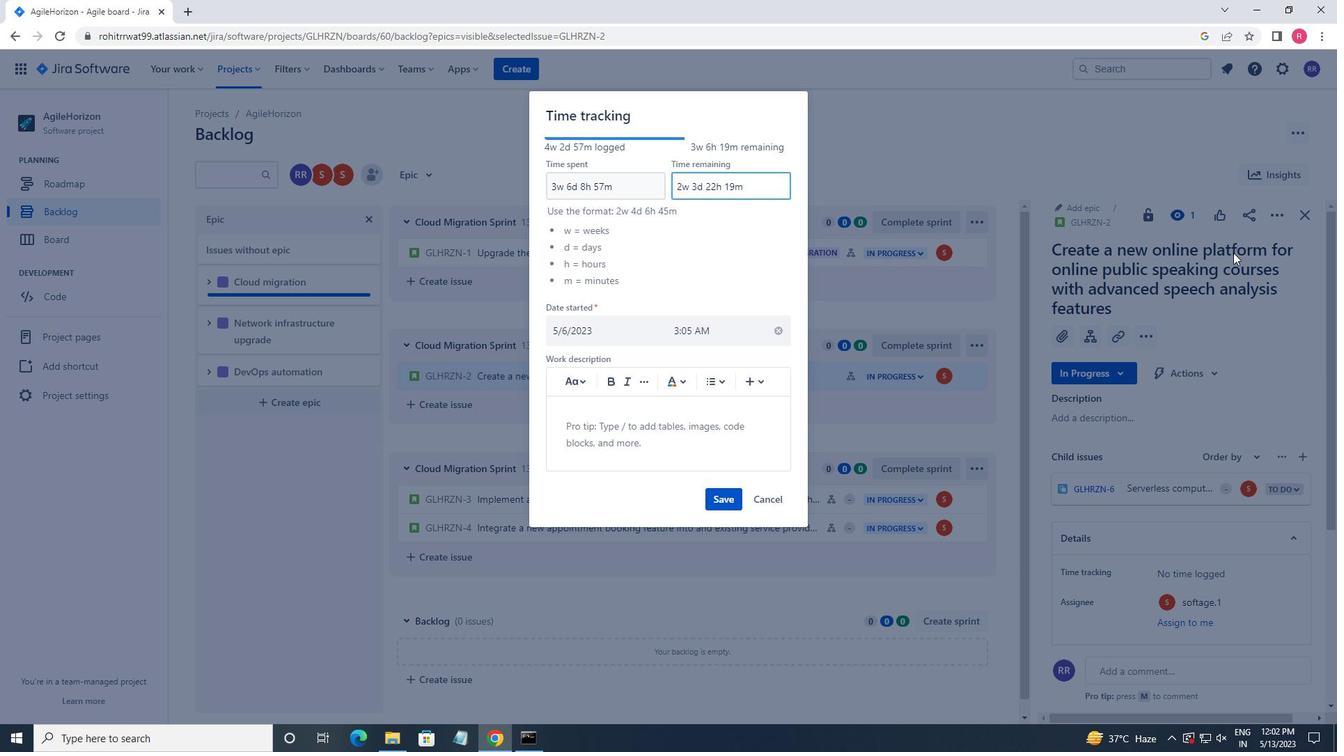 
Action: Mouse moved to (710, 500)
Screenshot: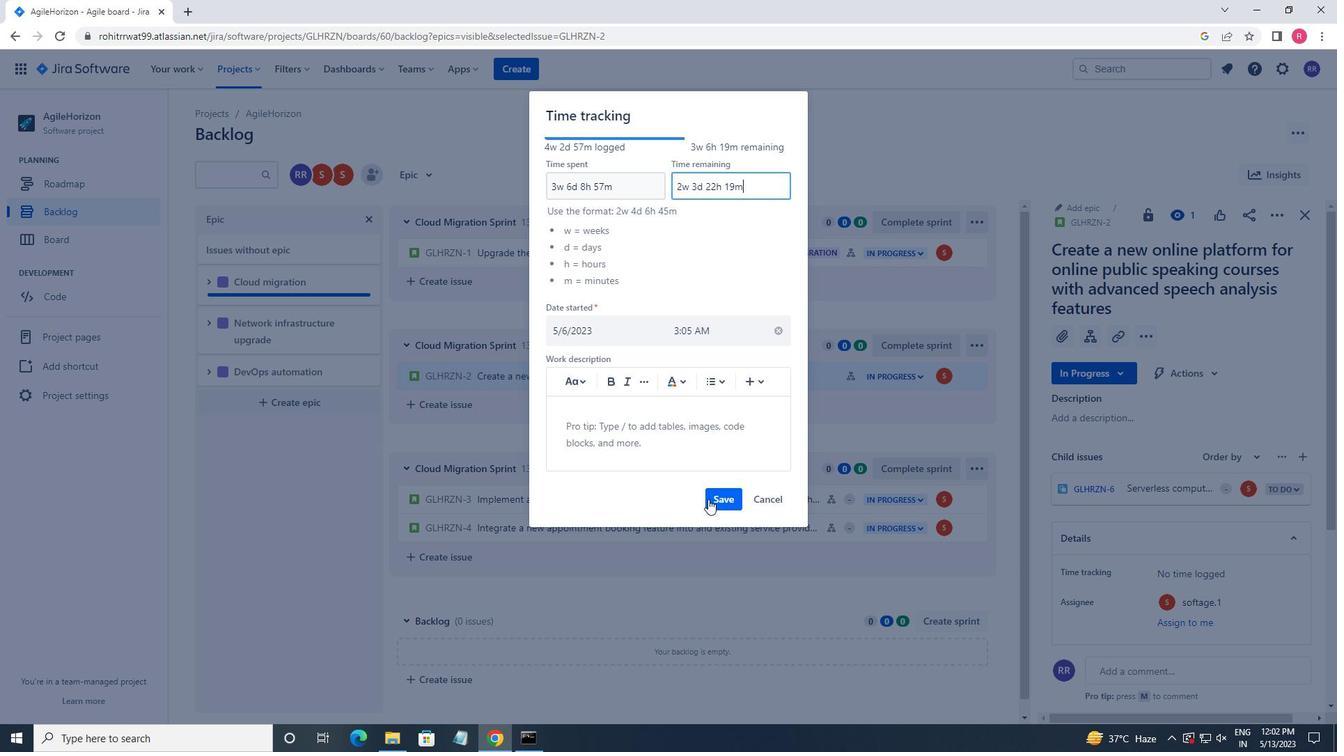 
Action: Mouse pressed left at (710, 500)
Screenshot: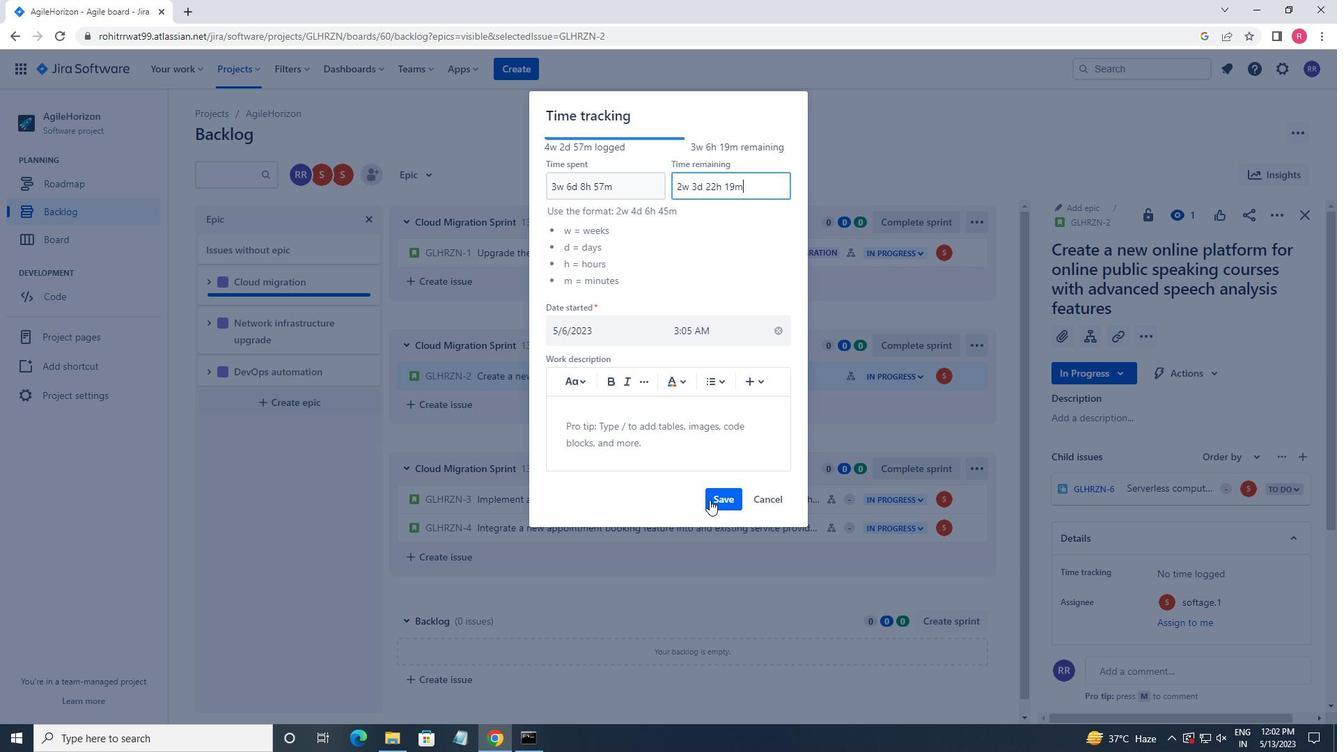 
Action: Mouse moved to (1274, 211)
Screenshot: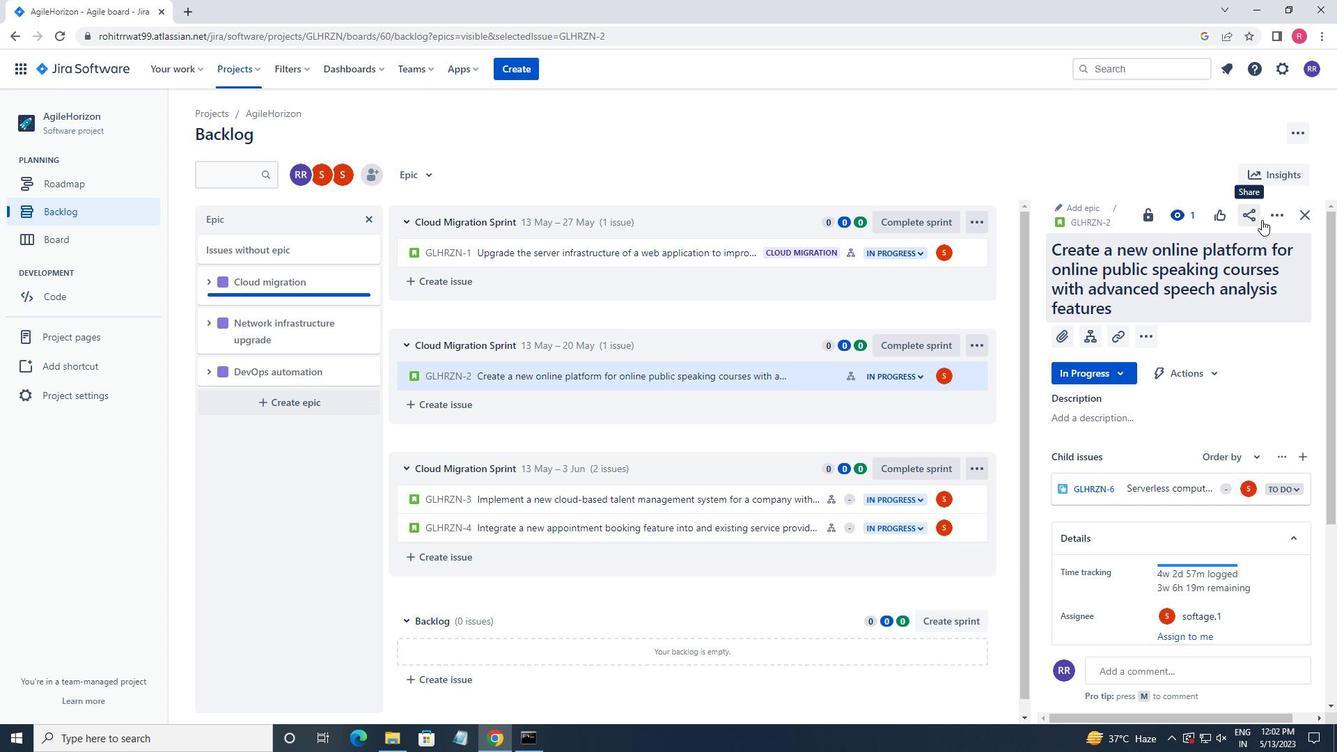 
Action: Mouse pressed left at (1274, 211)
Screenshot: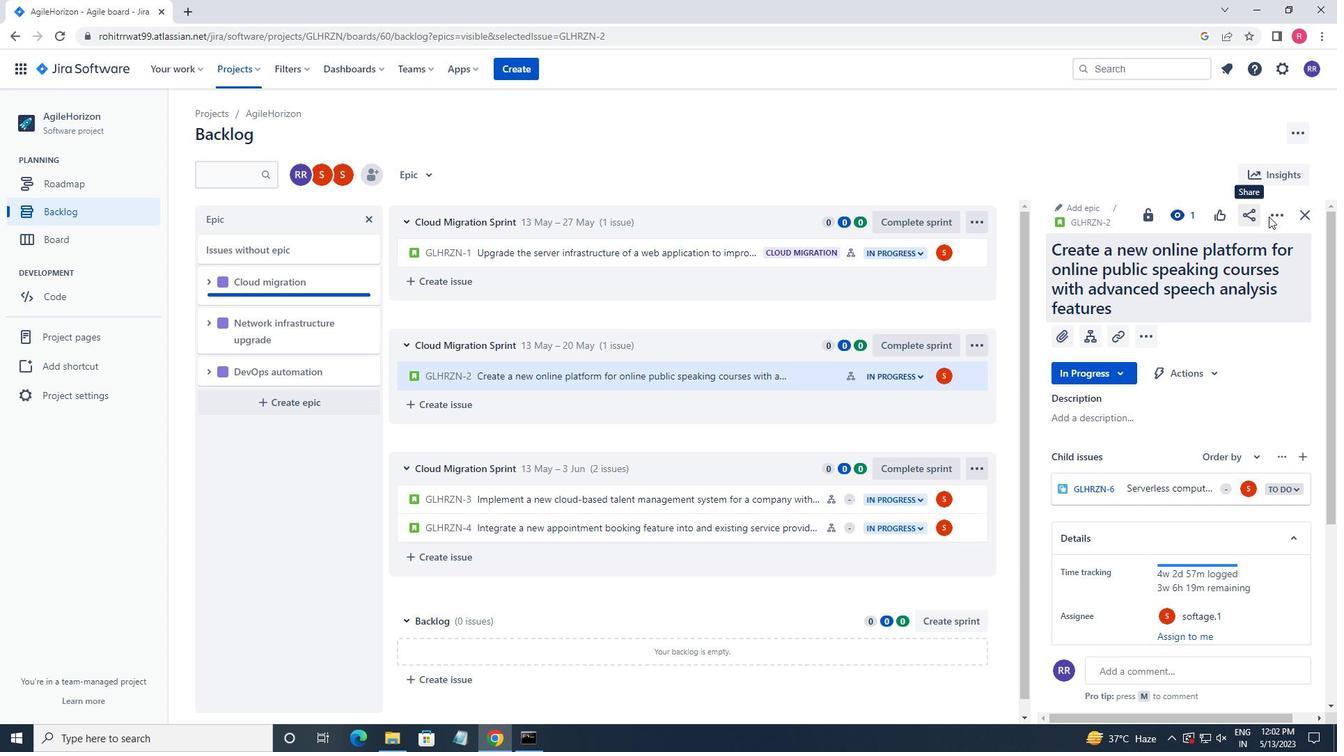 
Action: Mouse moved to (1199, 408)
Screenshot: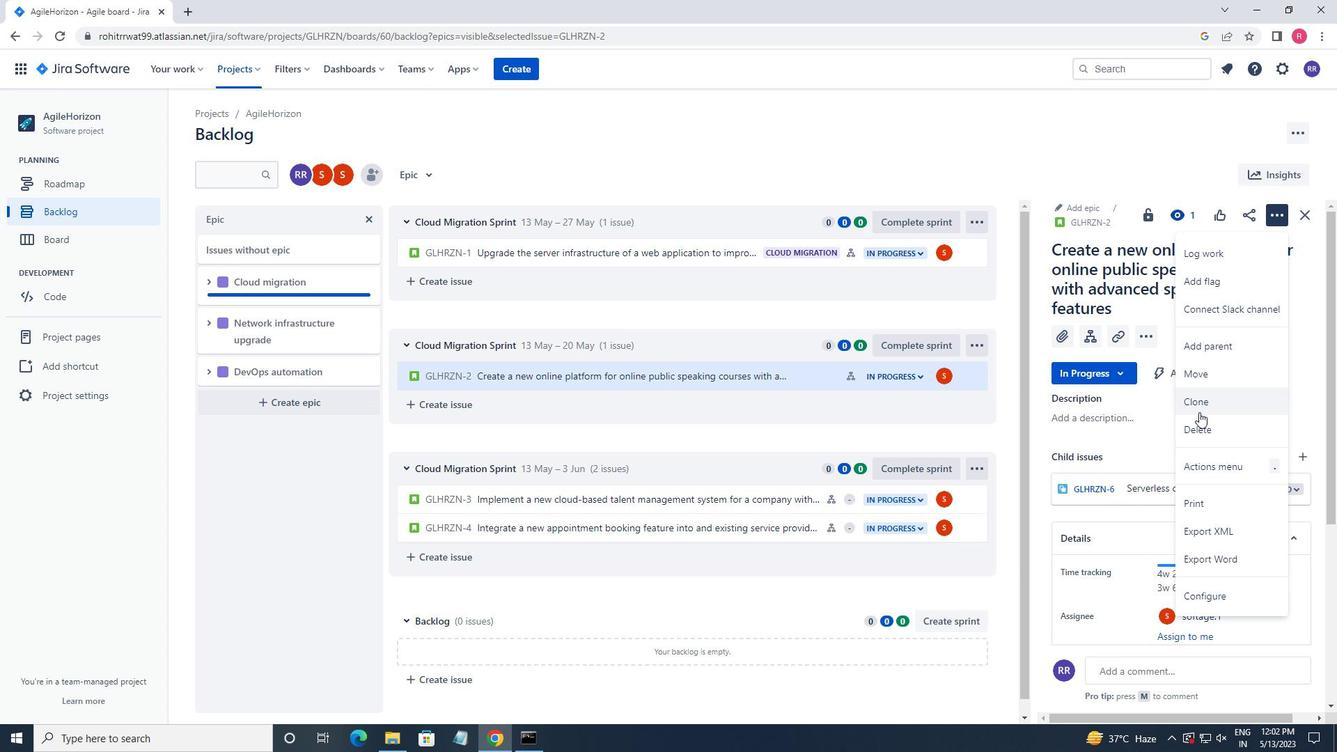 
Action: Mouse pressed left at (1199, 408)
Screenshot: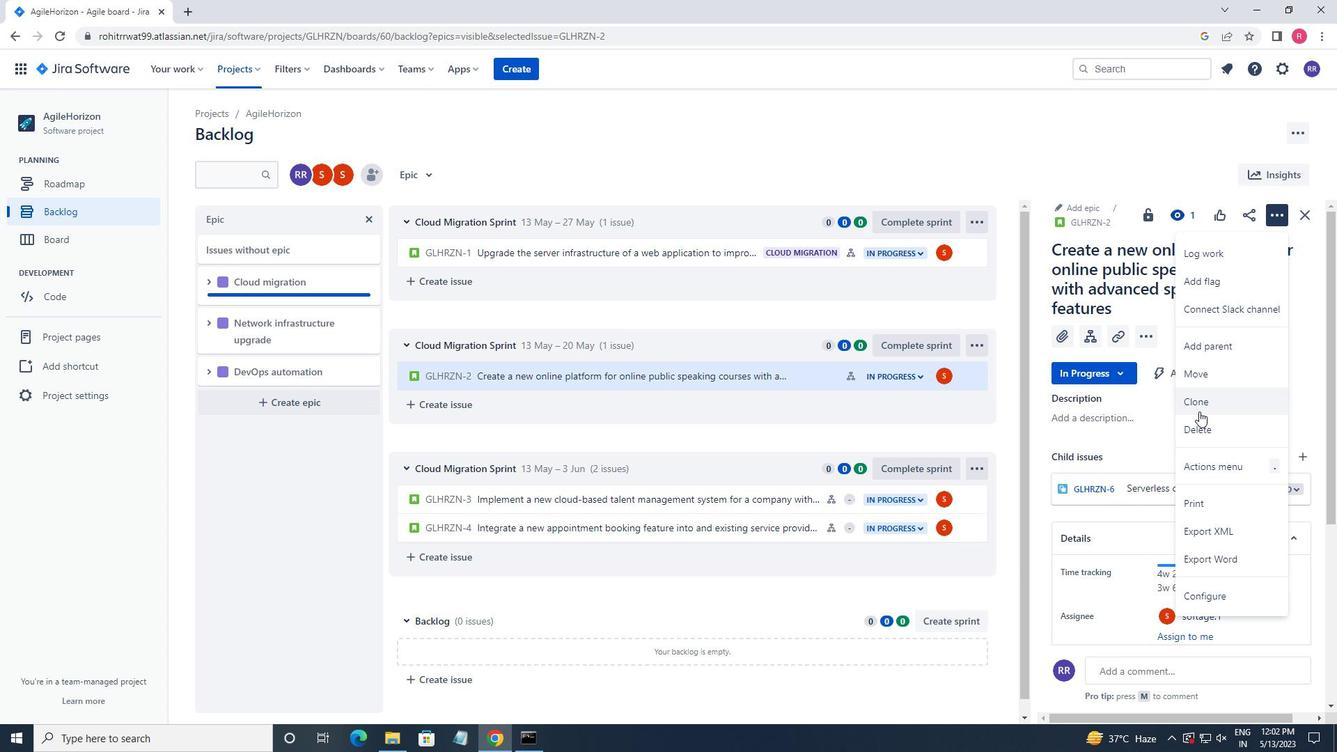 
Action: Mouse moved to (764, 296)
Screenshot: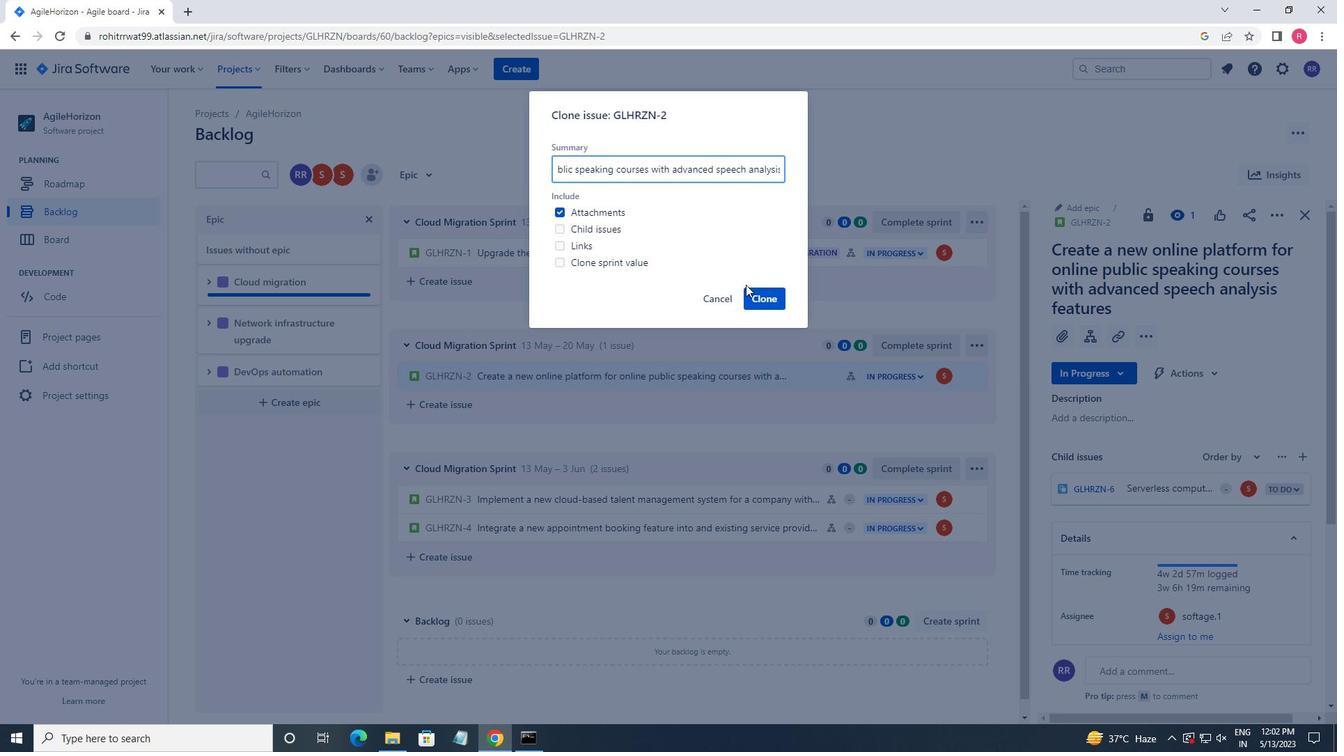 
Action: Mouse pressed left at (764, 296)
Screenshot: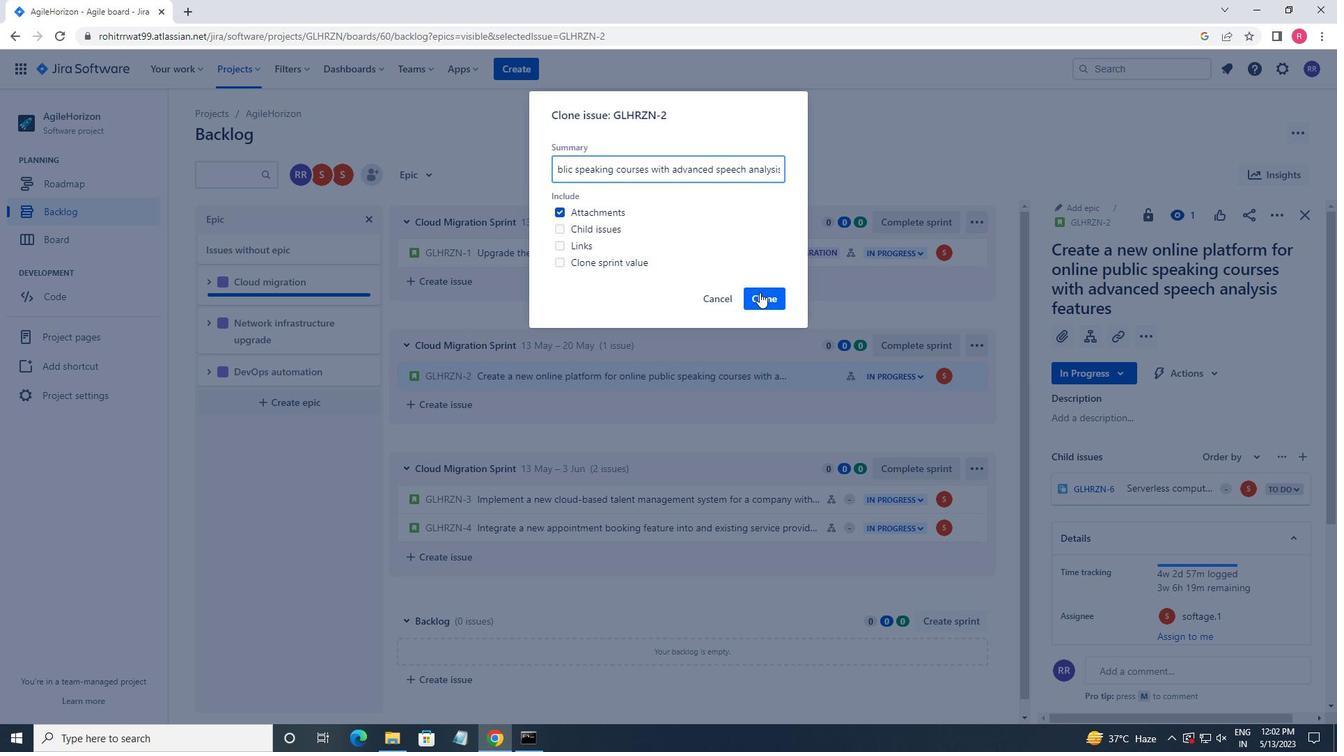 
Action: Mouse moved to (797, 373)
Screenshot: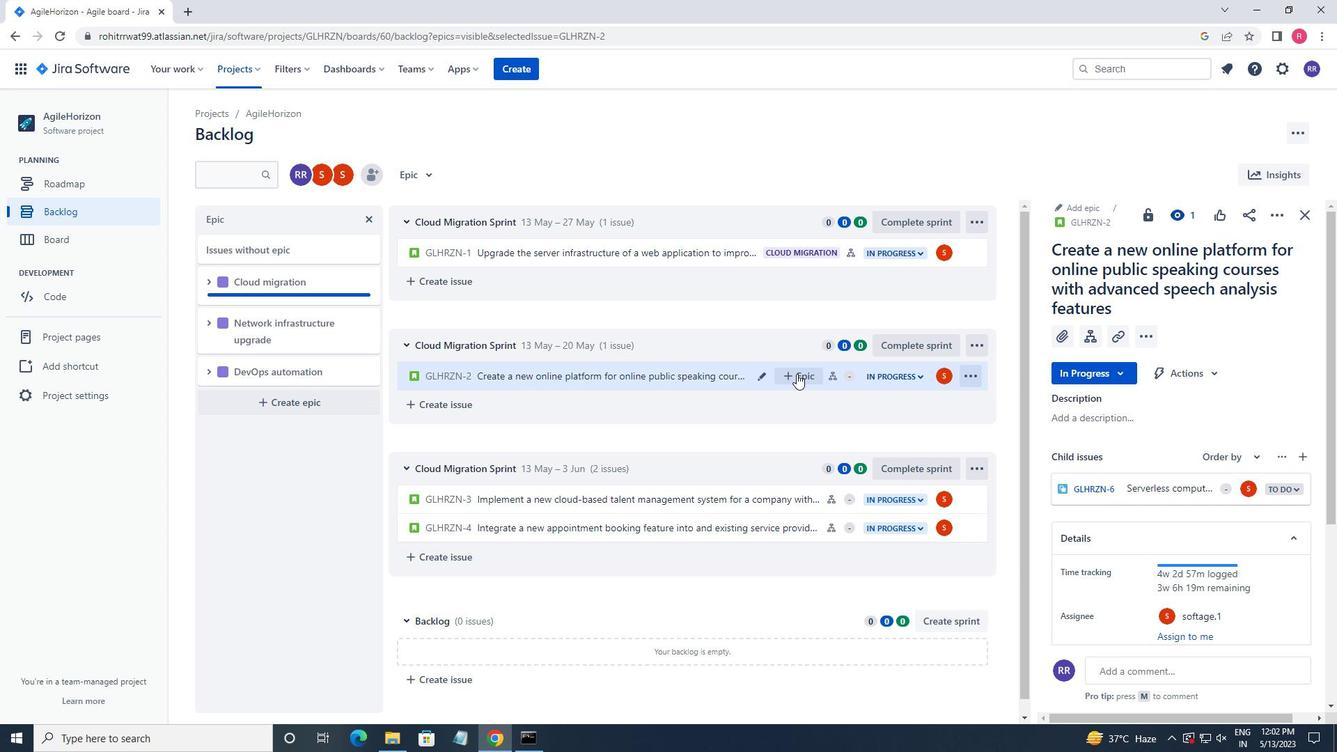 
Action: Mouse pressed left at (797, 373)
Screenshot: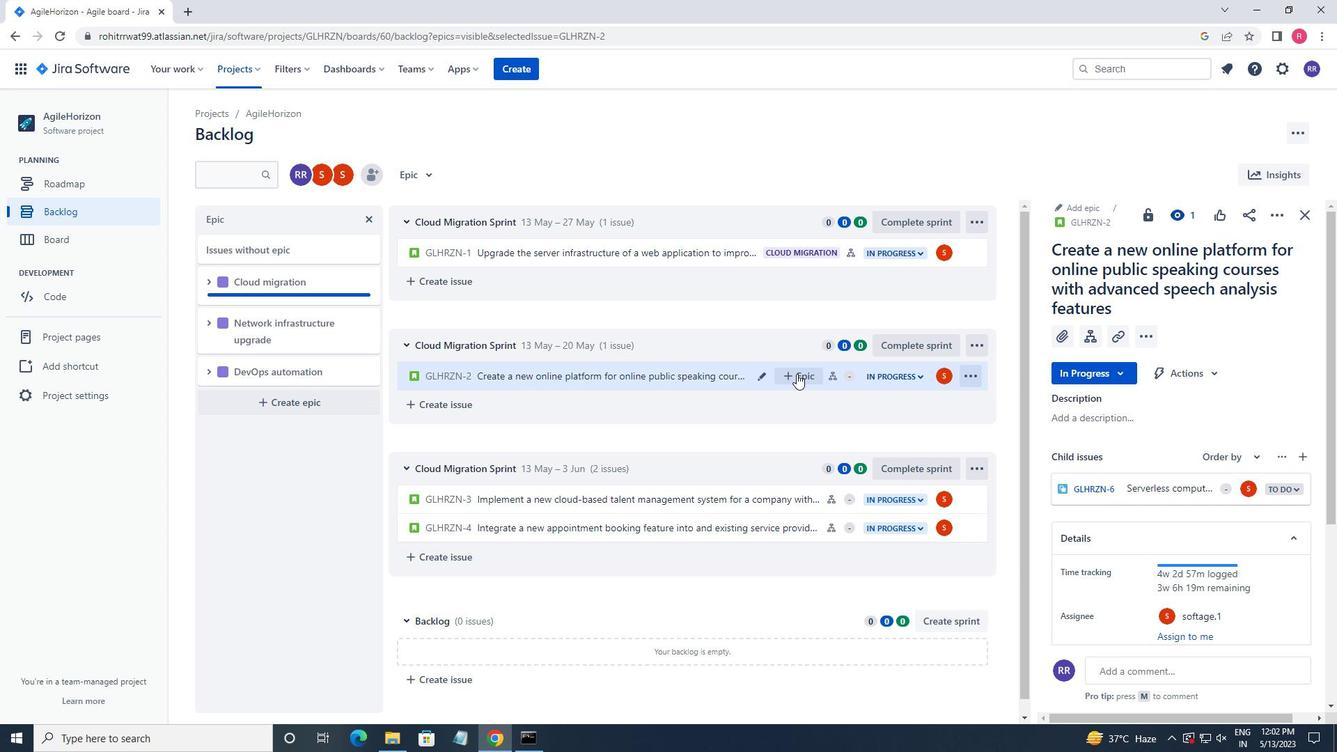 
Action: Mouse moved to (844, 464)
Screenshot: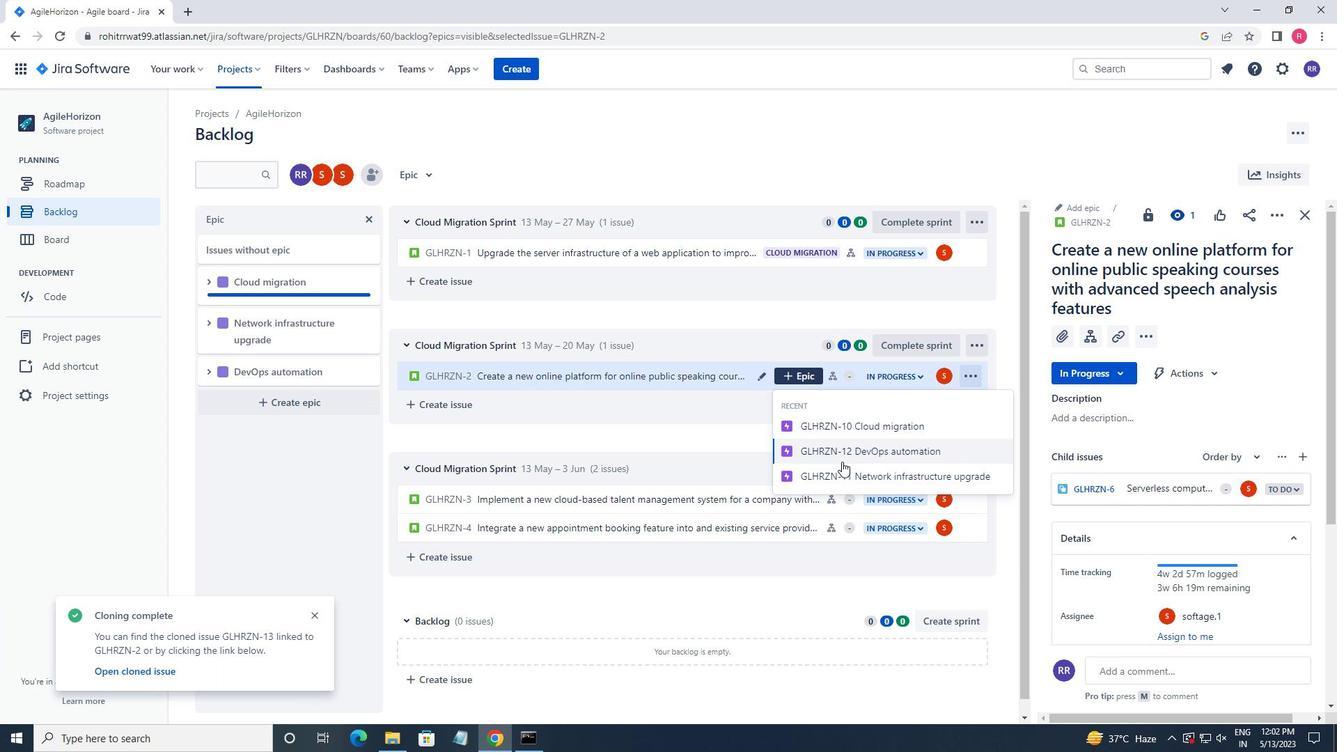 
Action: Mouse pressed left at (844, 464)
Screenshot: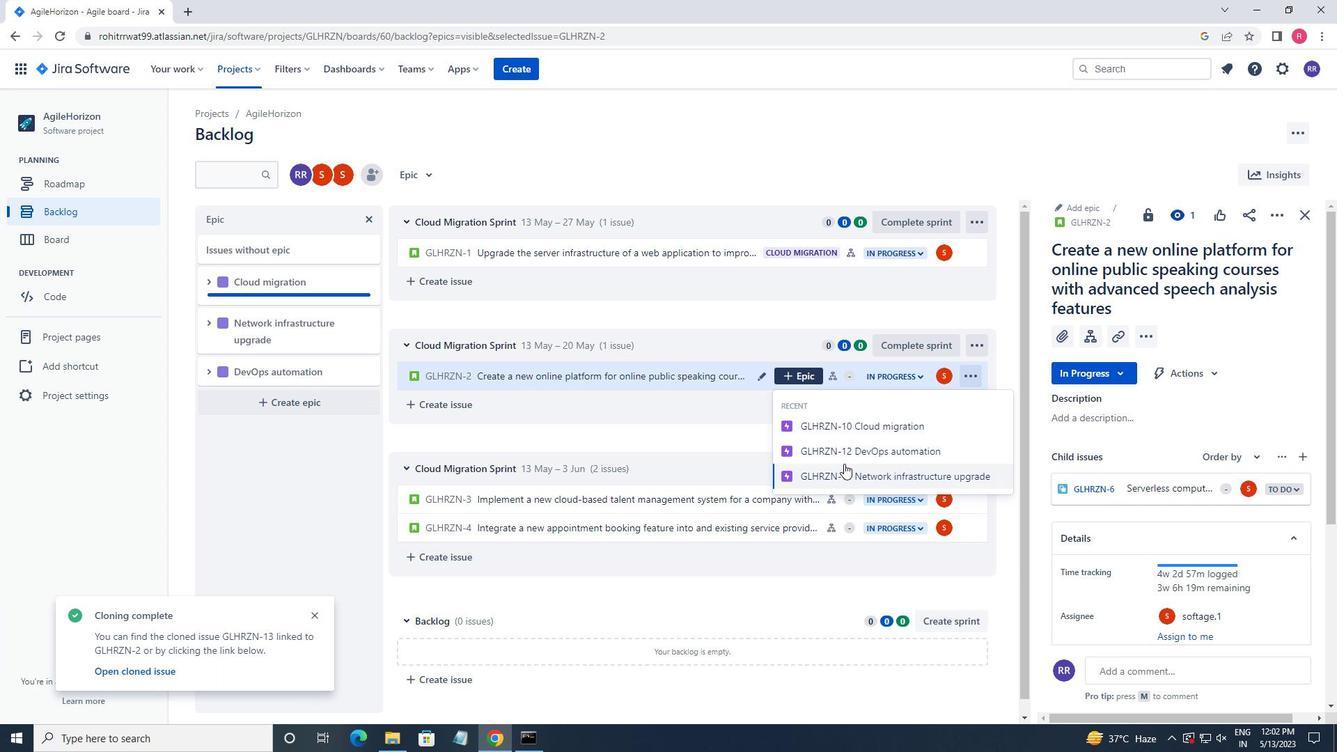 
